 Task: Find connections with filter location Sūjāngarh with filter topic #Managementtips with filter profile language Potuguese with filter current company Hero FinCorp. with filter school Westford University College with filter industry Caterers with filter service category Video Production with filter keywords title Copywriter
Action: Mouse moved to (533, 79)
Screenshot: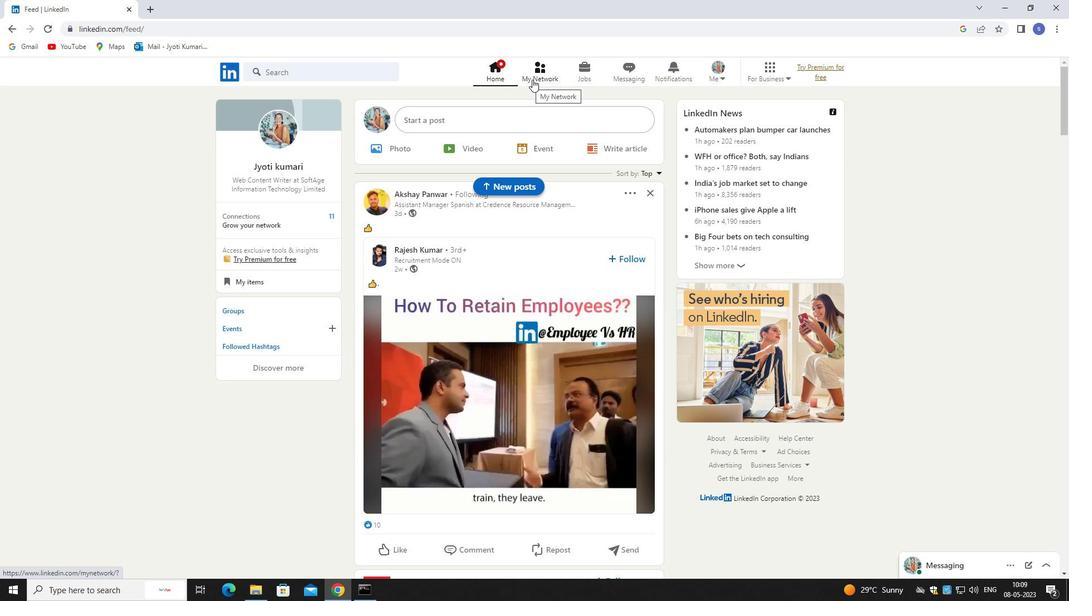 
Action: Mouse pressed left at (533, 79)
Screenshot: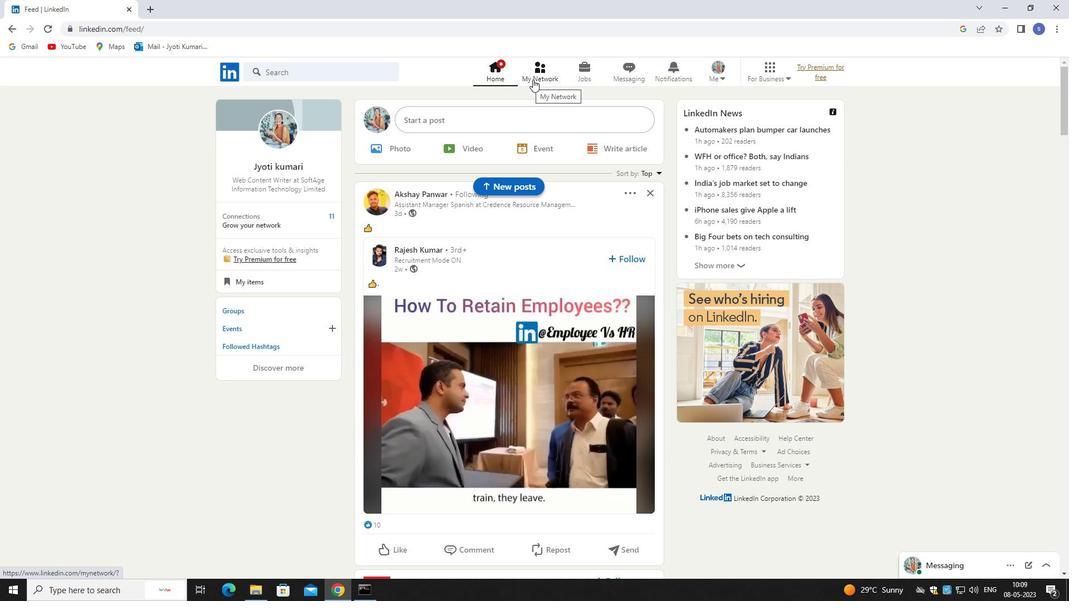 
Action: Mouse pressed left at (533, 79)
Screenshot: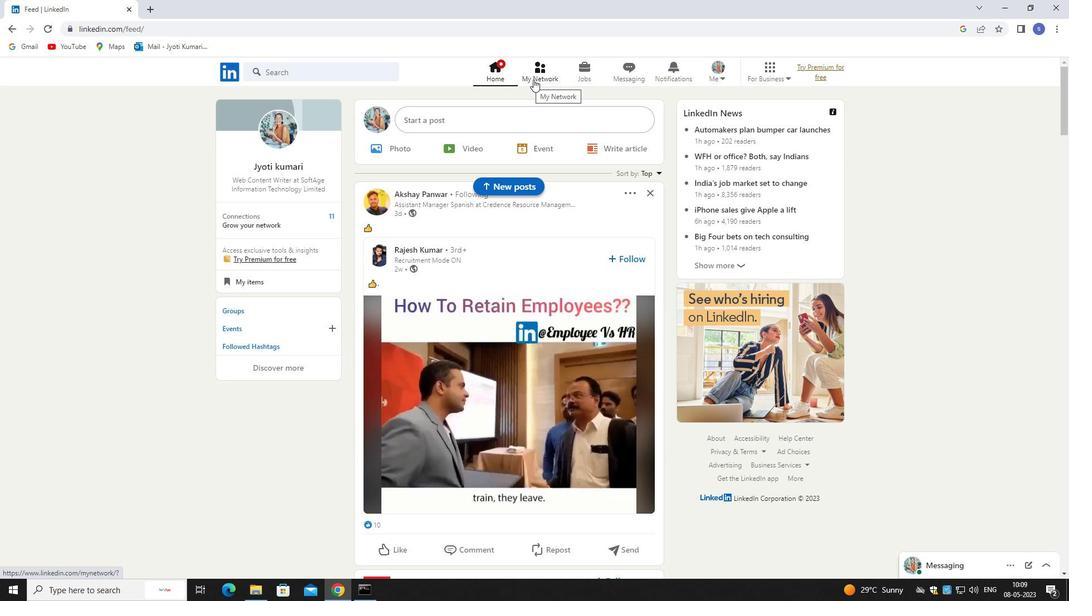 
Action: Mouse moved to (336, 139)
Screenshot: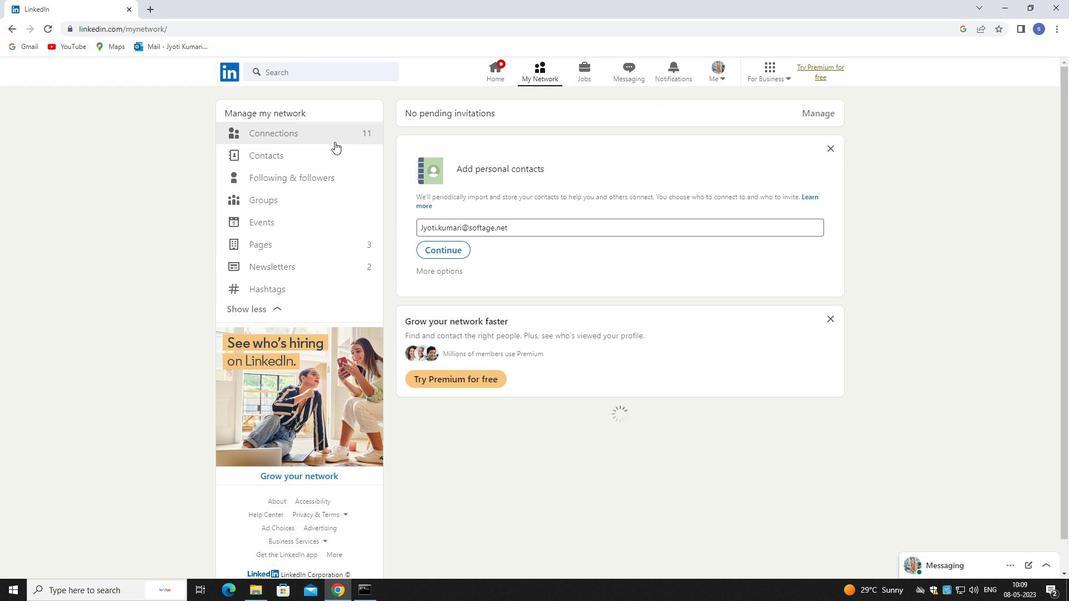 
Action: Mouse pressed left at (336, 139)
Screenshot: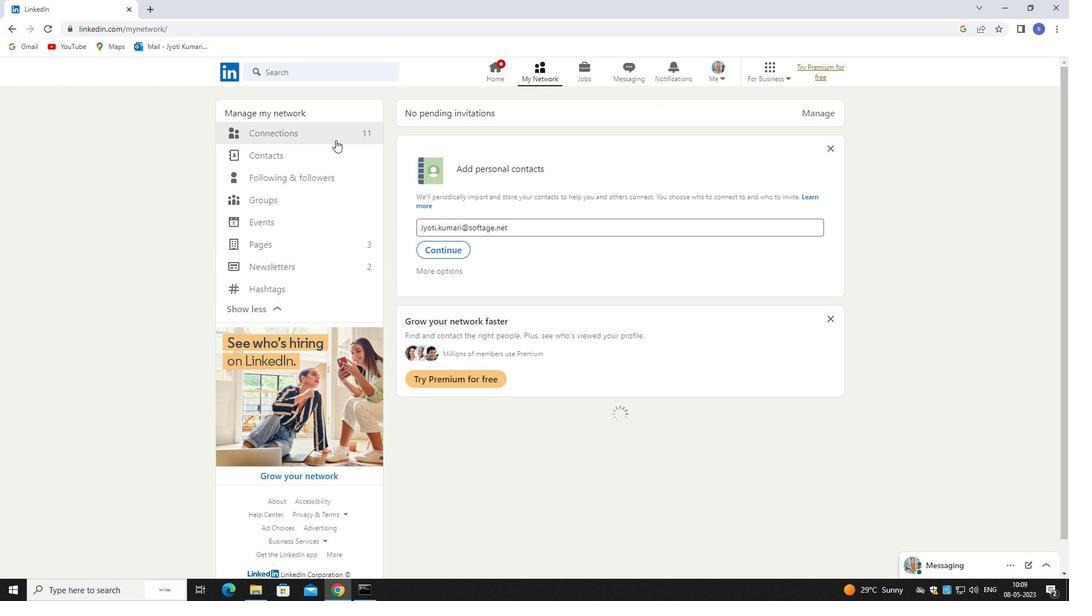 
Action: Mouse pressed left at (336, 139)
Screenshot: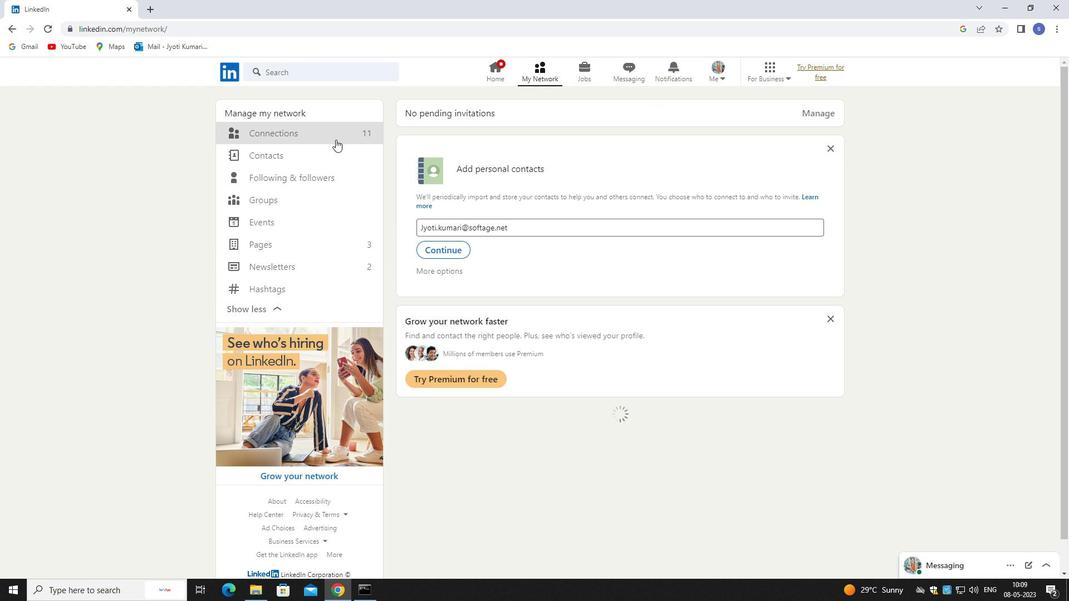 
Action: Mouse moved to (362, 128)
Screenshot: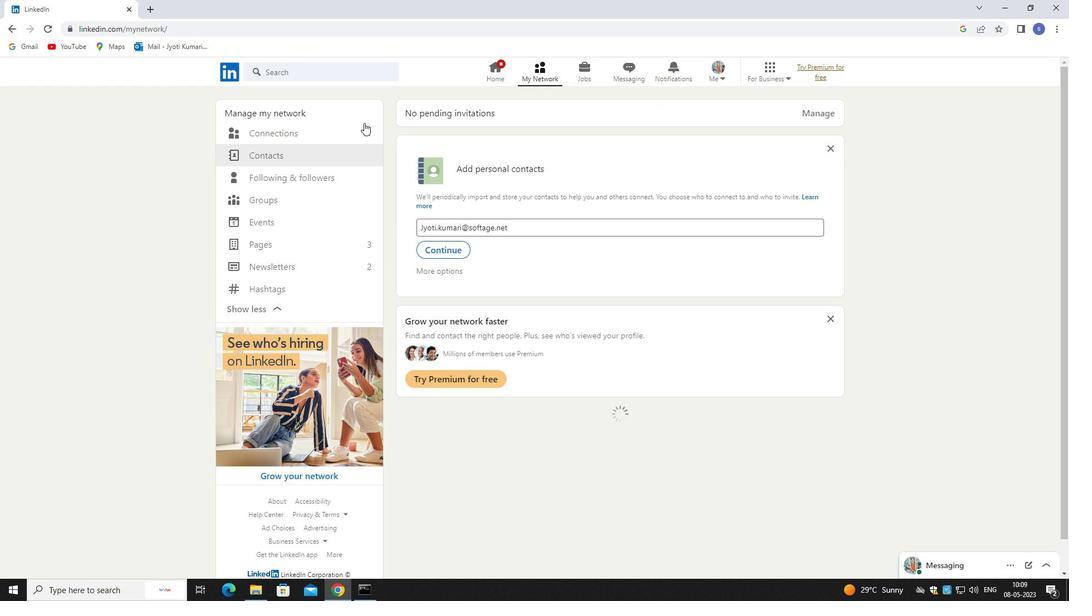 
Action: Mouse pressed left at (362, 128)
Screenshot: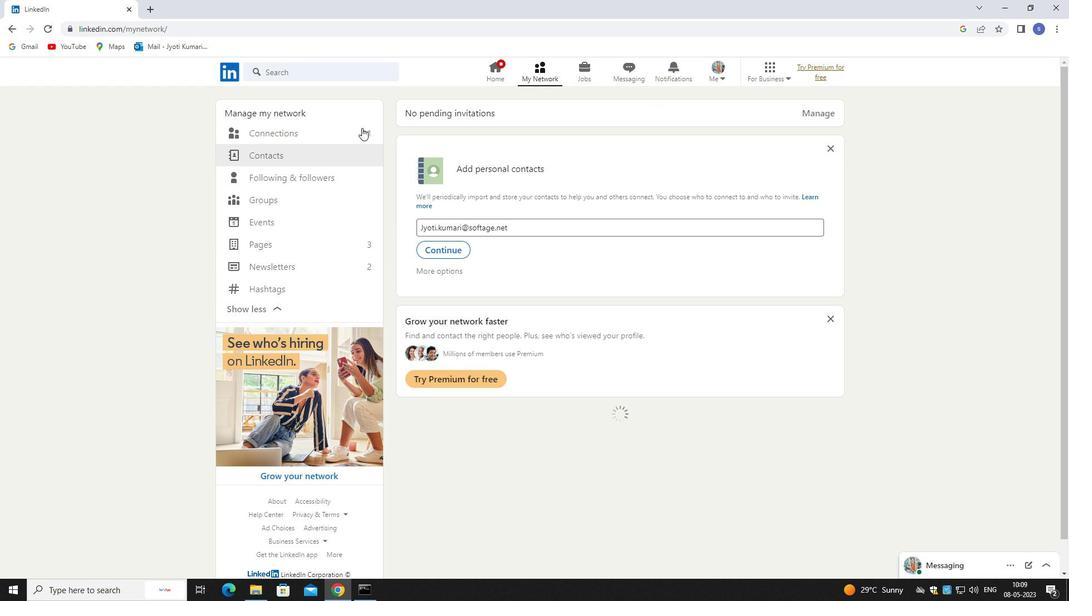 
Action: Mouse moved to (361, 128)
Screenshot: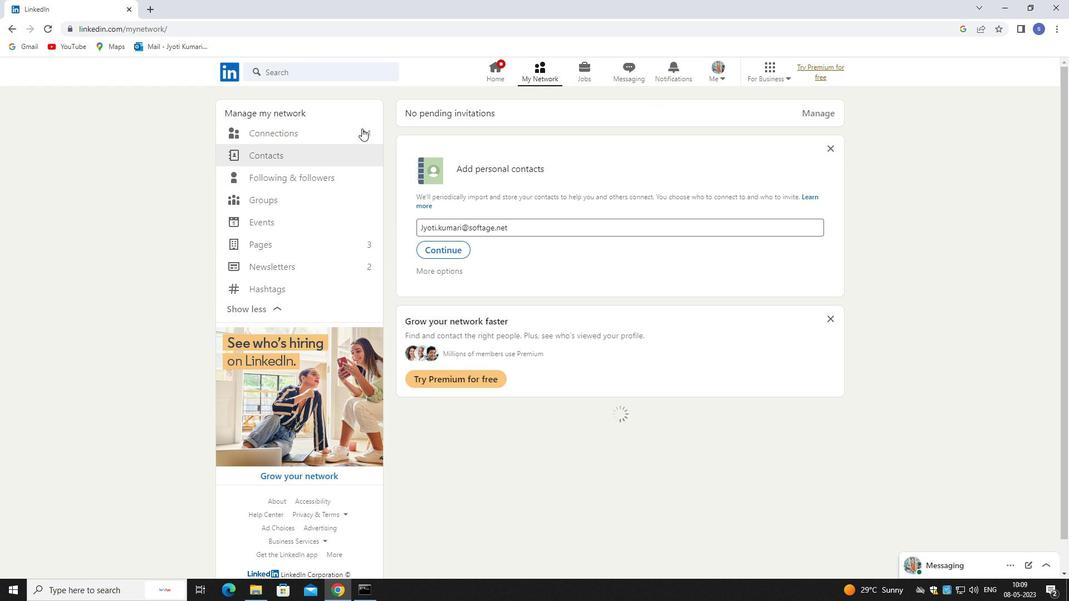 
Action: Mouse pressed left at (361, 128)
Screenshot: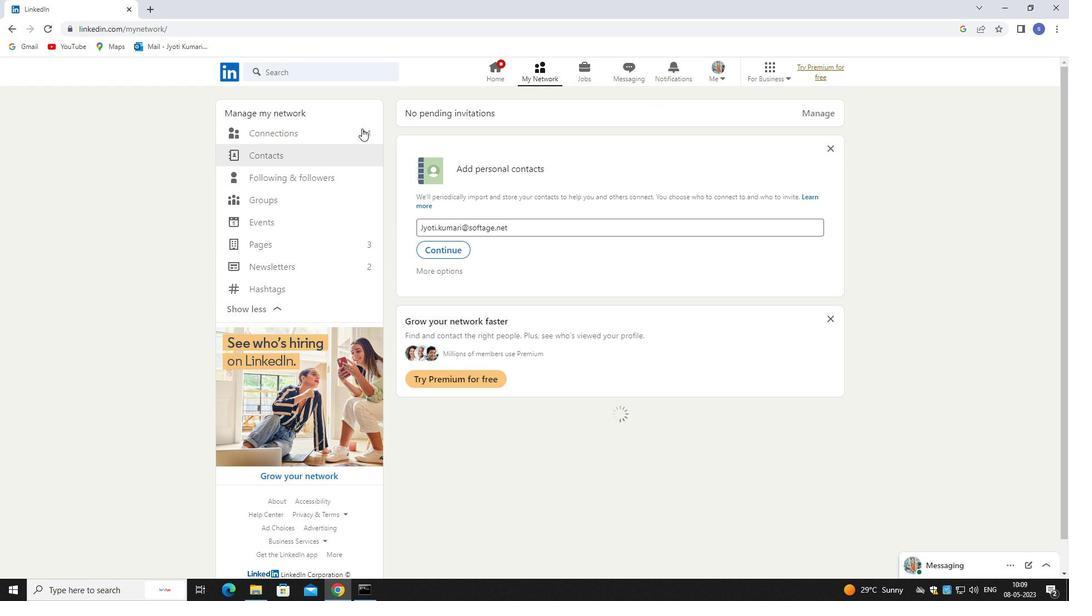 
Action: Mouse moved to (297, 130)
Screenshot: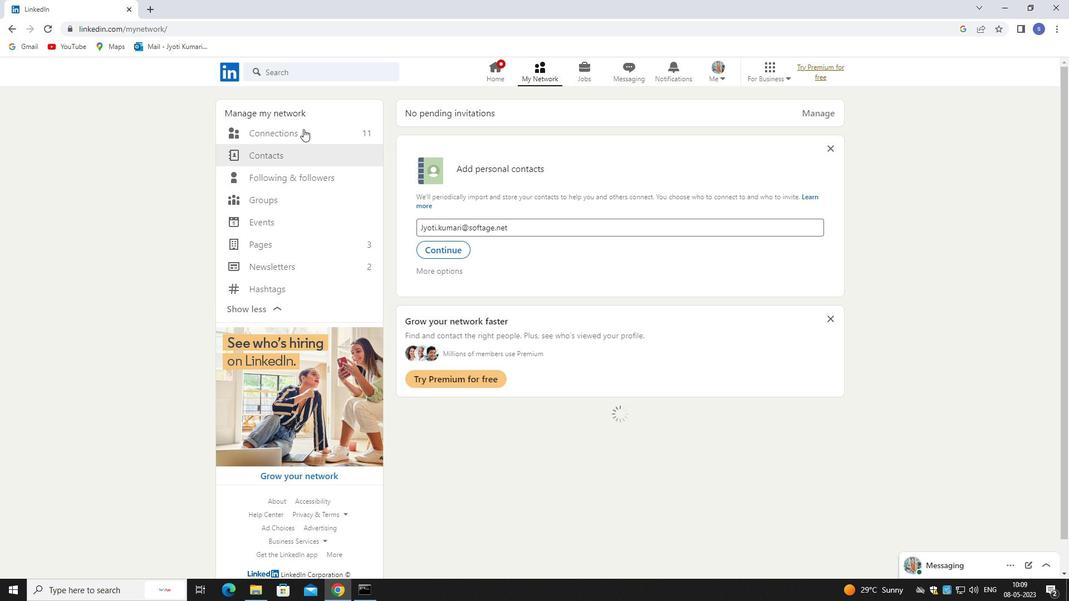 
Action: Mouse pressed left at (297, 130)
Screenshot: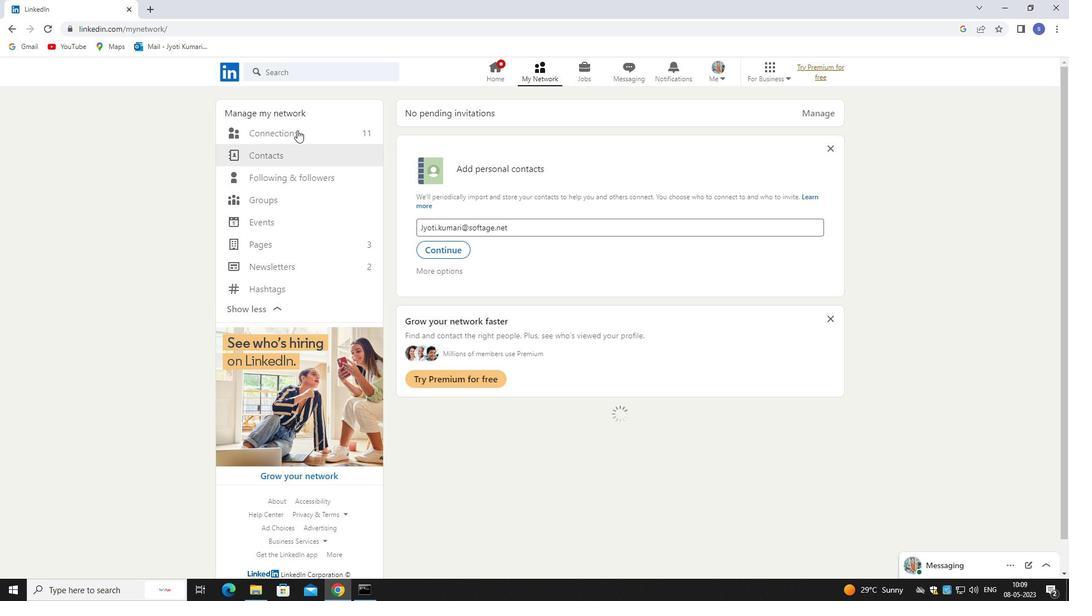 
Action: Mouse pressed left at (297, 130)
Screenshot: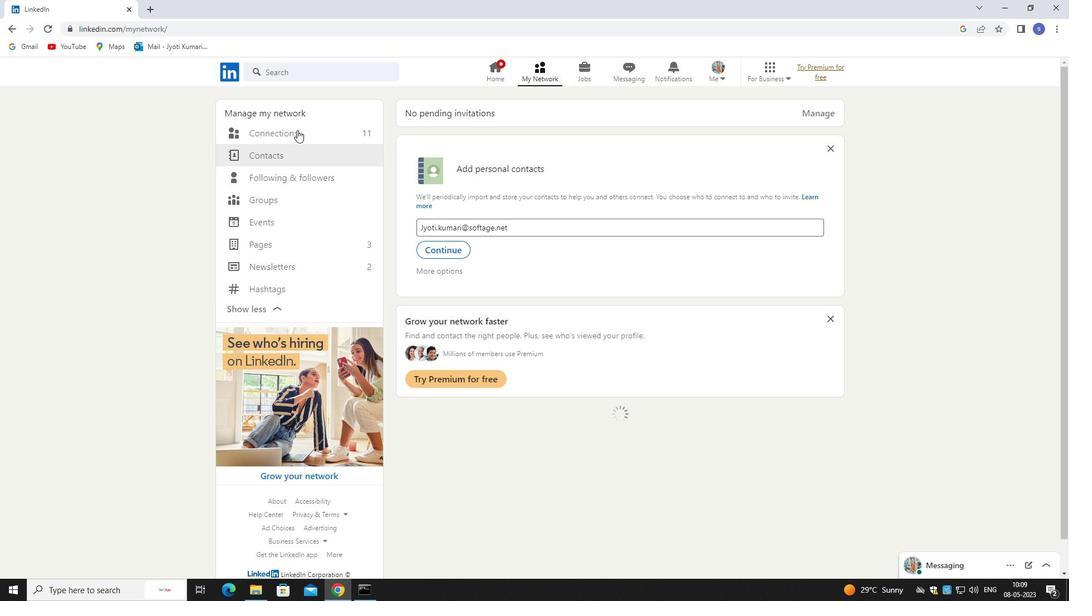 
Action: Mouse moved to (640, 137)
Screenshot: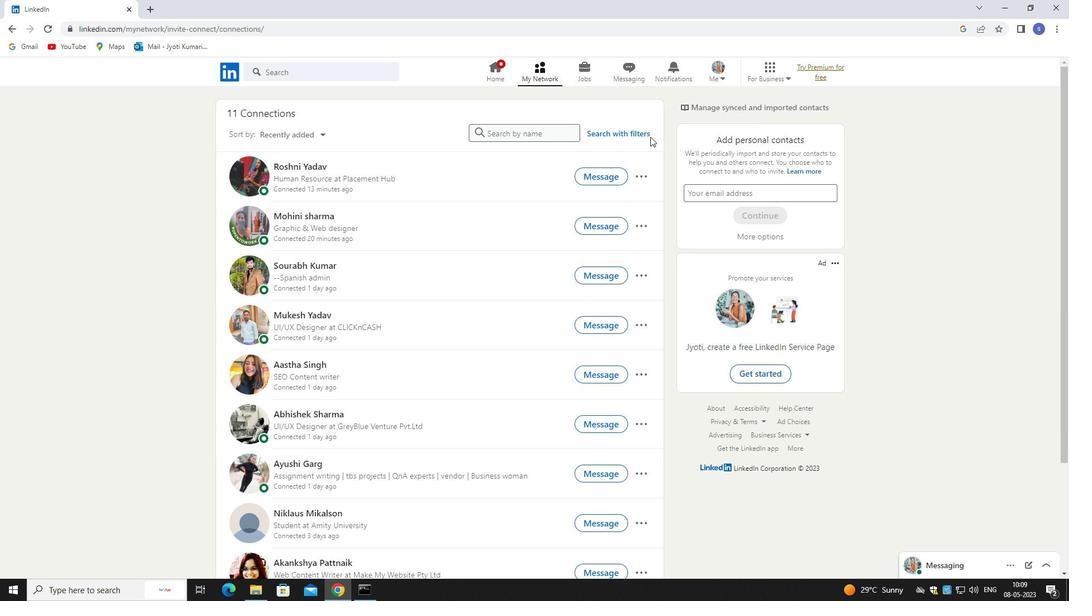 
Action: Mouse pressed left at (640, 137)
Screenshot: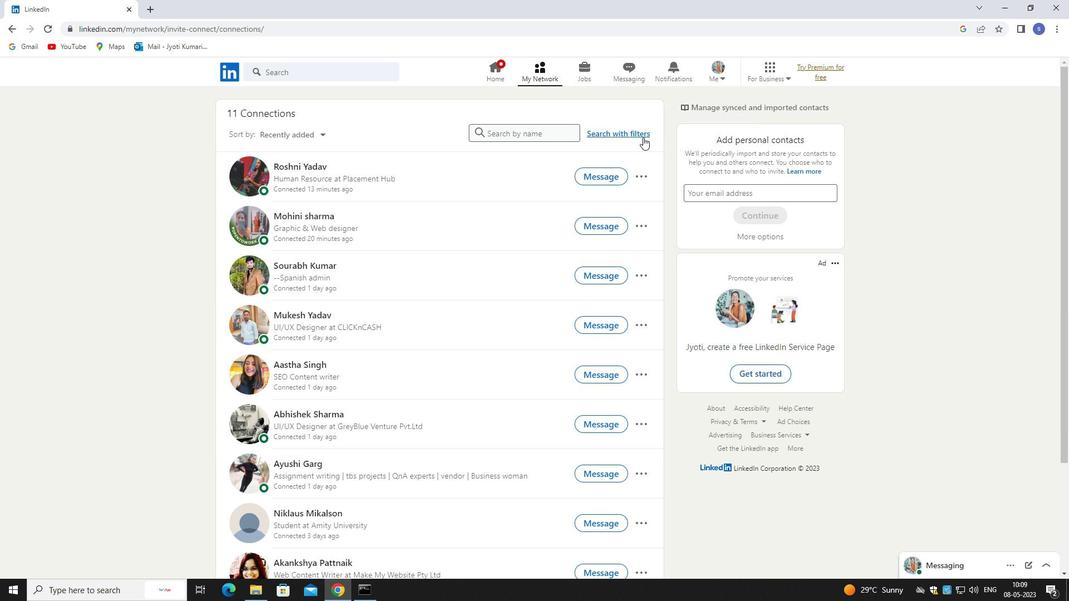 
Action: Mouse moved to (578, 106)
Screenshot: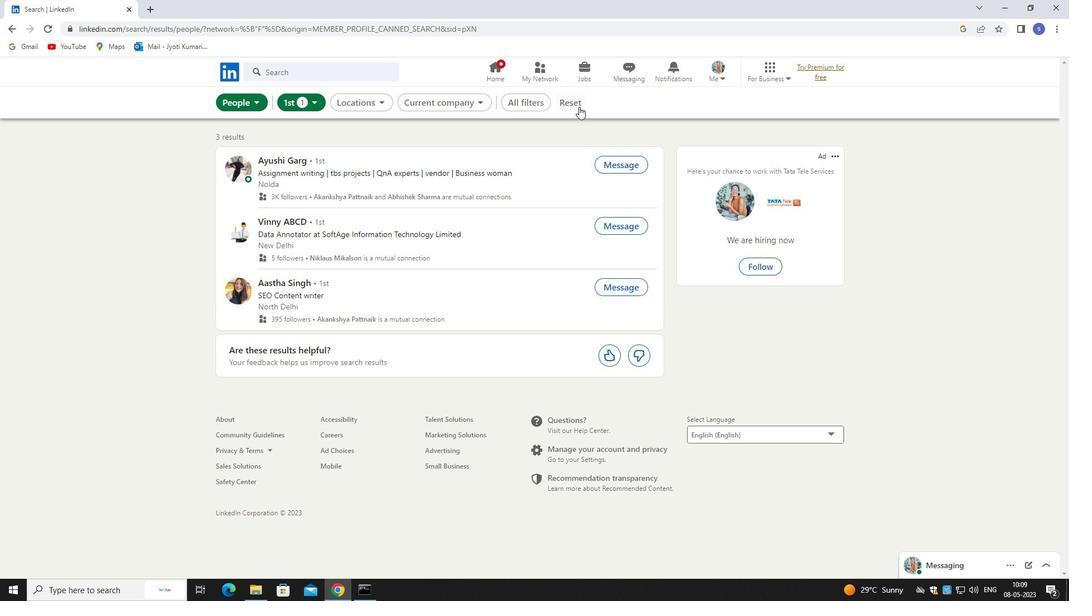 
Action: Mouse pressed left at (578, 106)
Screenshot: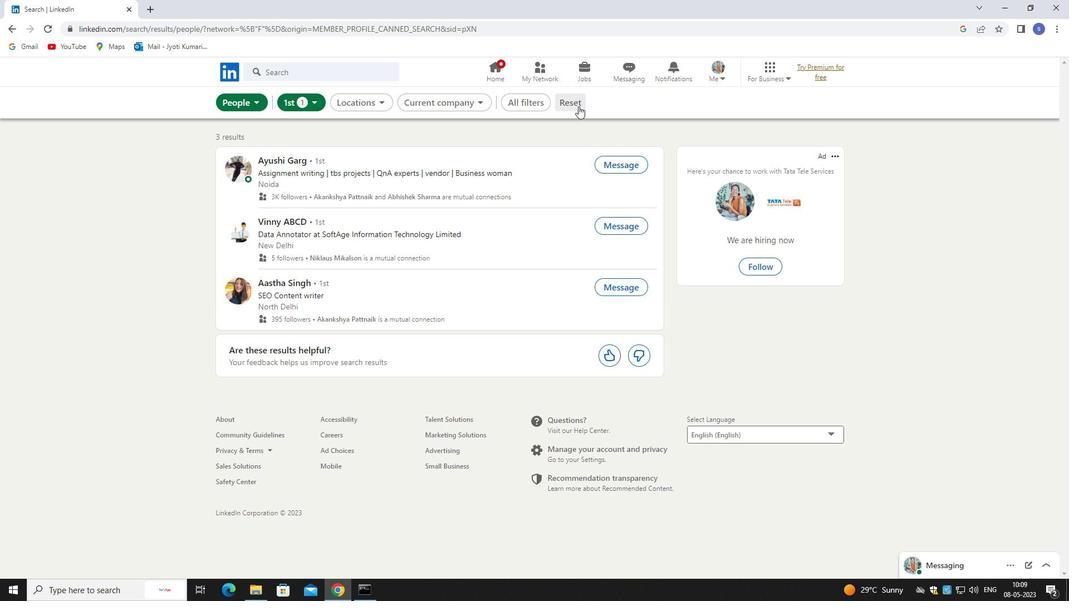 
Action: Mouse moved to (572, 103)
Screenshot: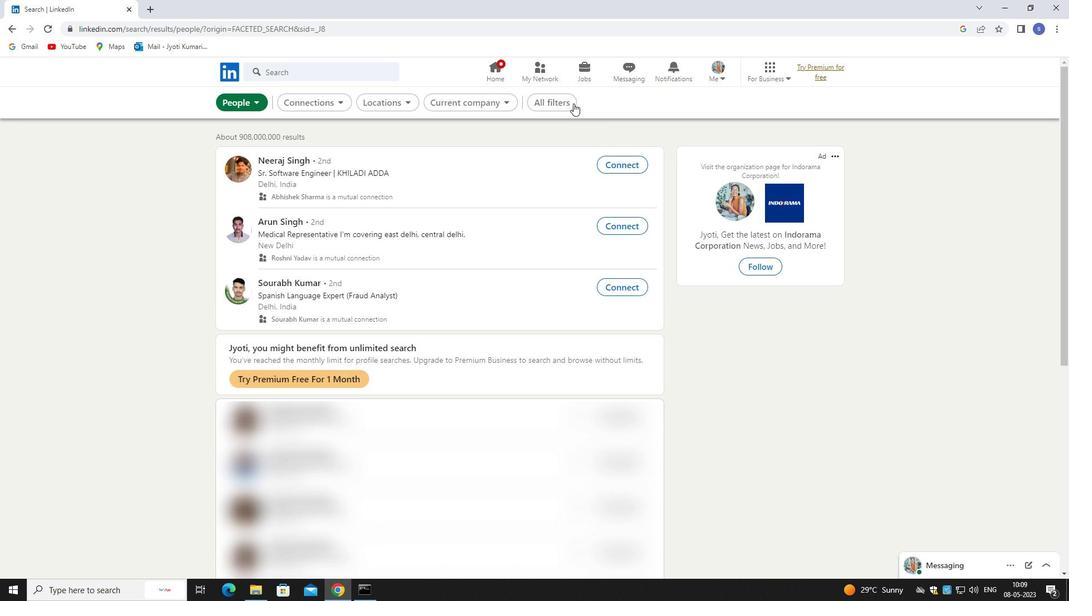 
Action: Mouse pressed left at (572, 103)
Screenshot: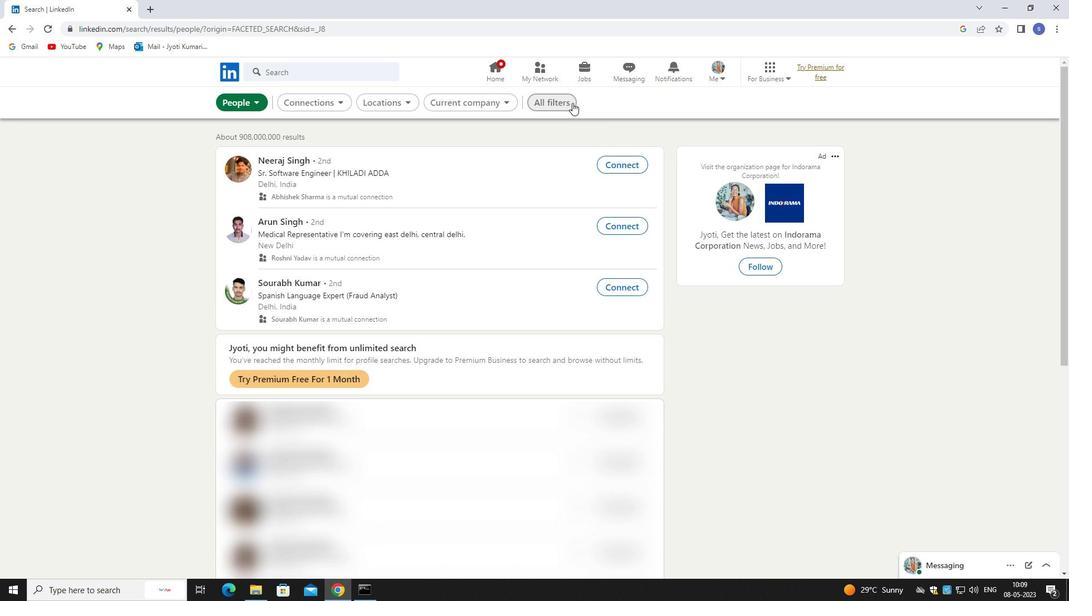 
Action: Mouse moved to (941, 436)
Screenshot: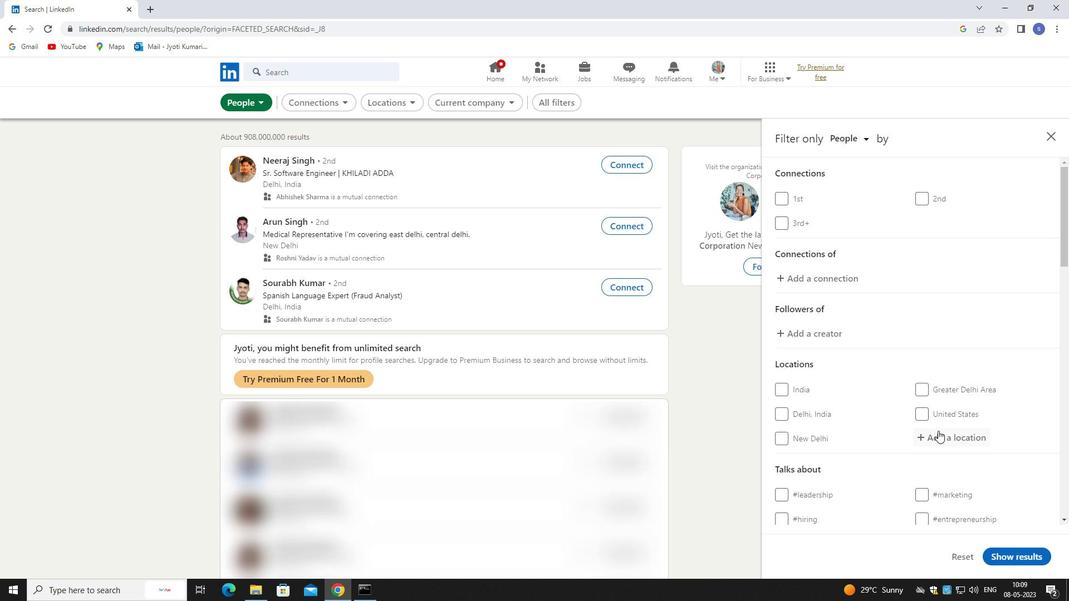 
Action: Mouse pressed left at (941, 436)
Screenshot: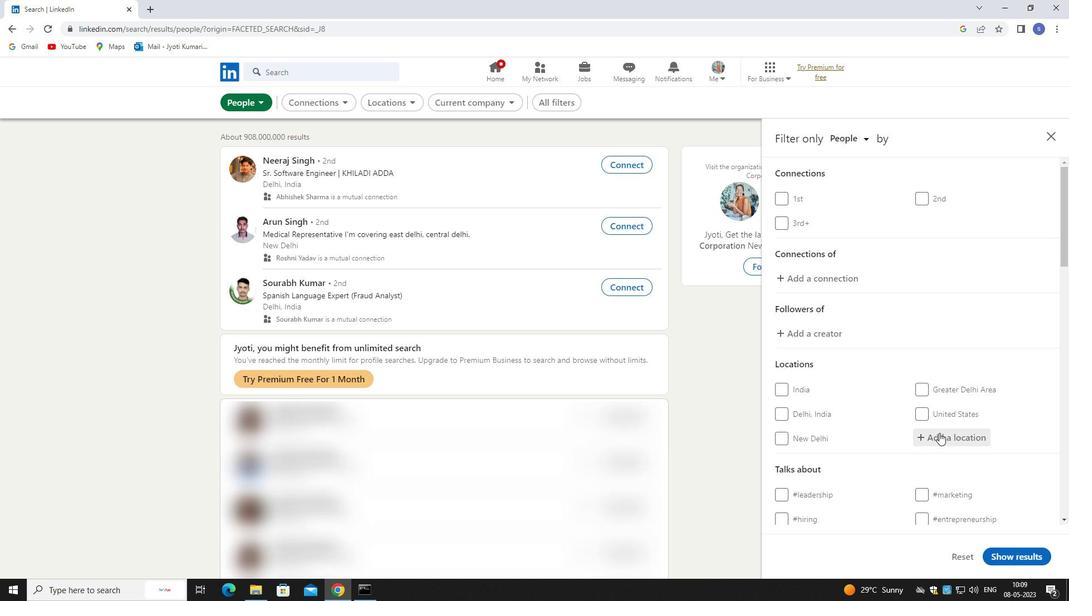 
Action: Mouse moved to (942, 436)
Screenshot: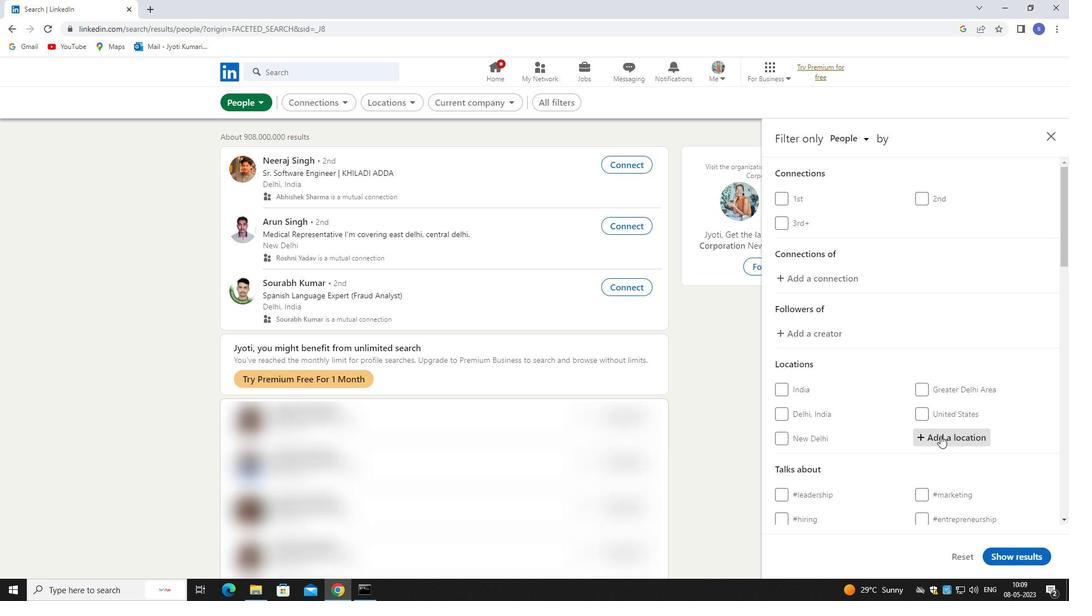 
Action: Key pressed sujangarh
Screenshot: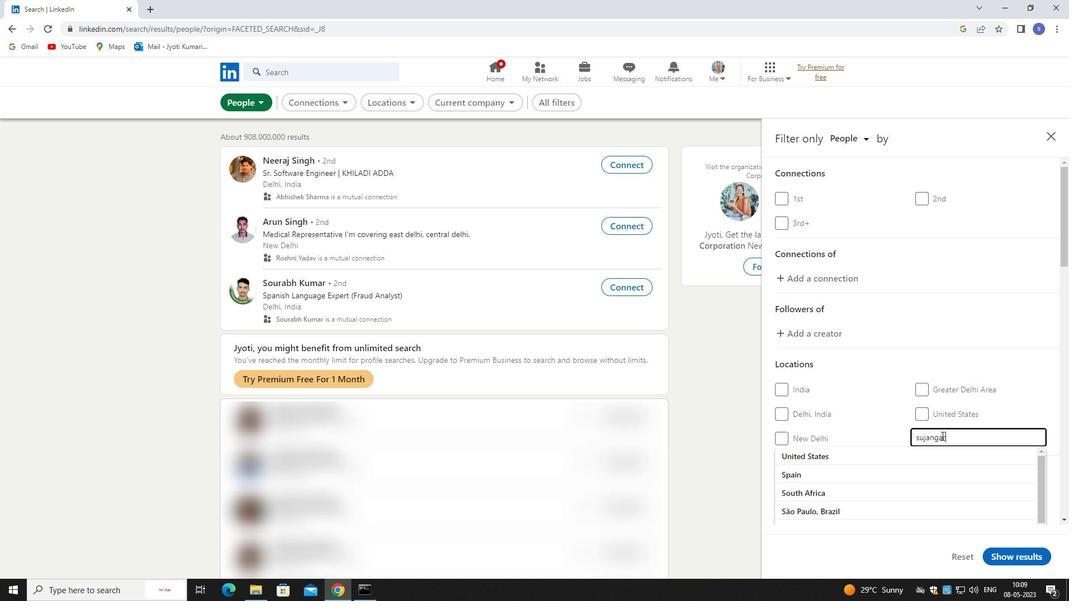 
Action: Mouse moved to (966, 450)
Screenshot: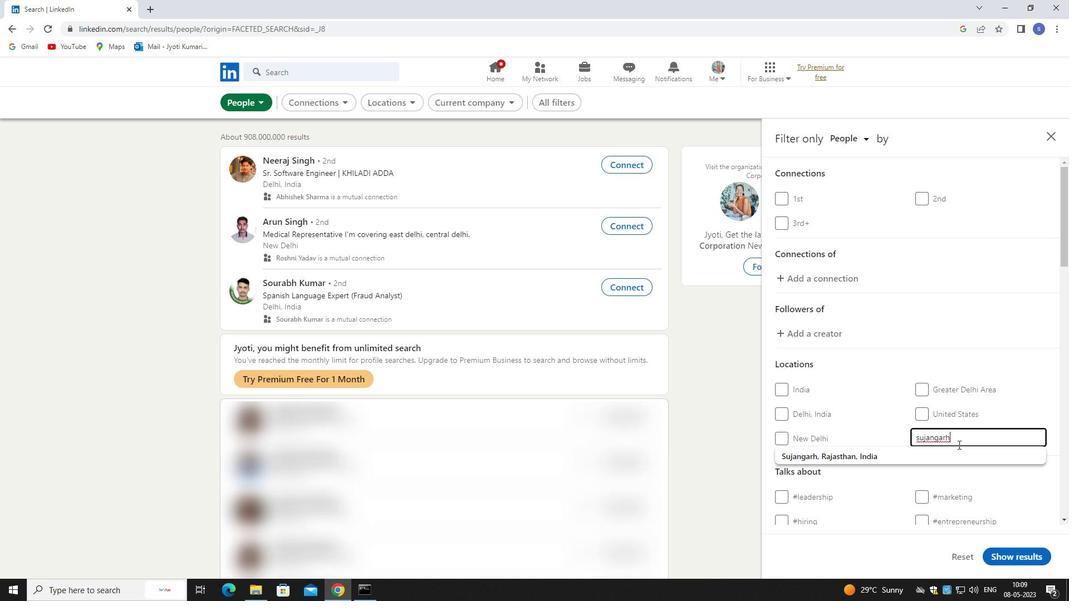 
Action: Mouse pressed left at (966, 450)
Screenshot: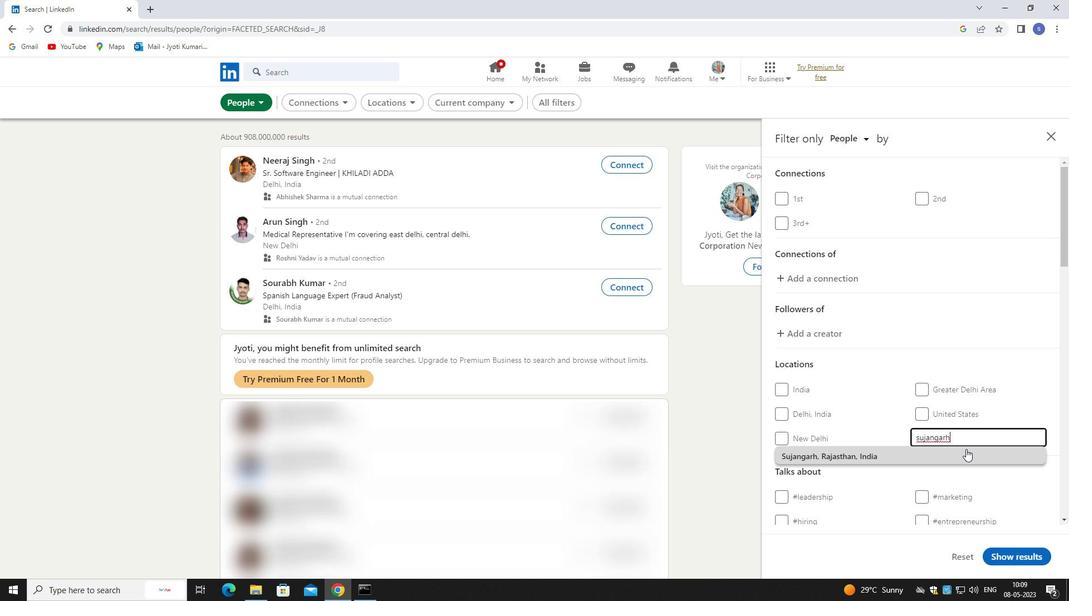 
Action: Mouse moved to (966, 451)
Screenshot: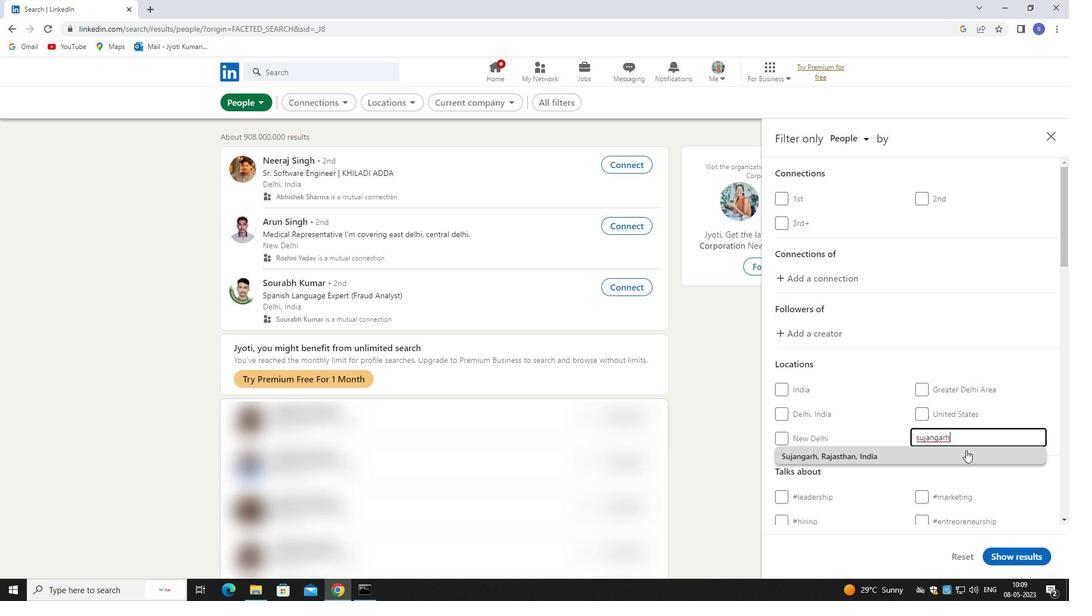 
Action: Mouse scrolled (966, 450) with delta (0, 0)
Screenshot: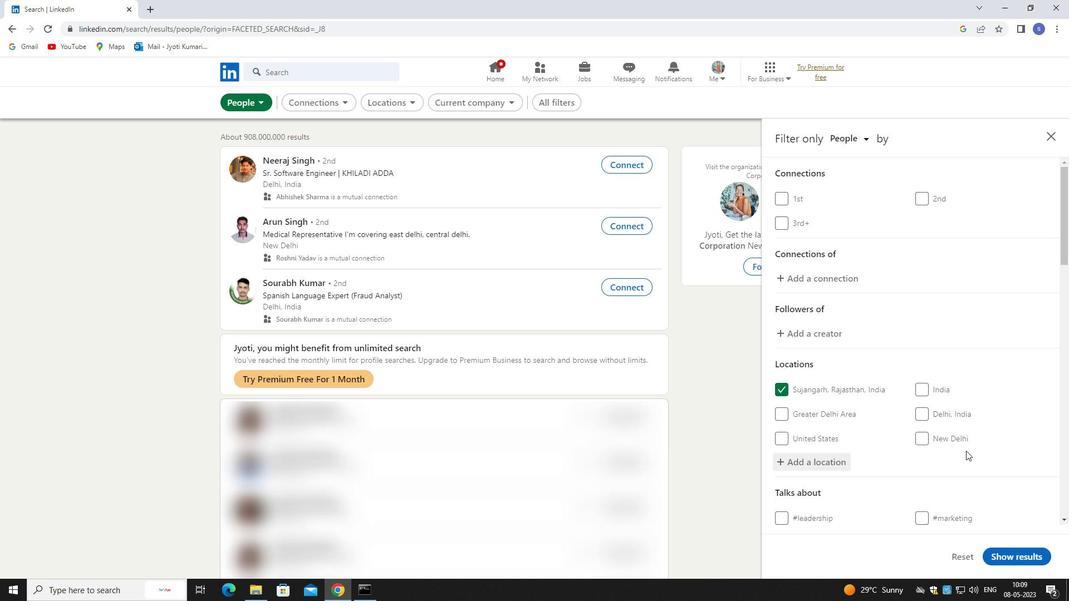 
Action: Mouse scrolled (966, 450) with delta (0, 0)
Screenshot: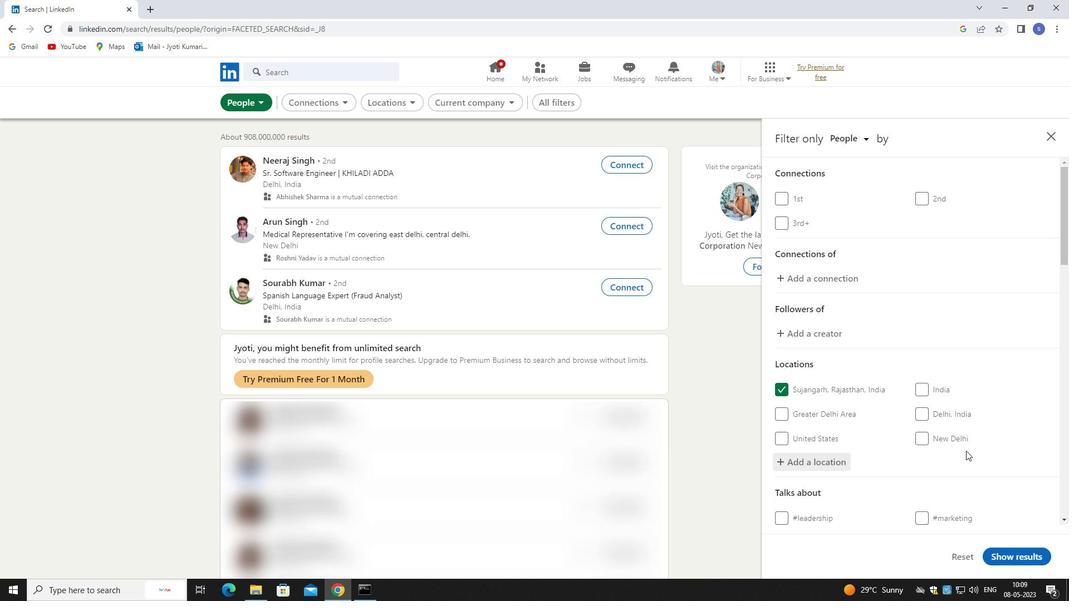 
Action: Mouse moved to (966, 451)
Screenshot: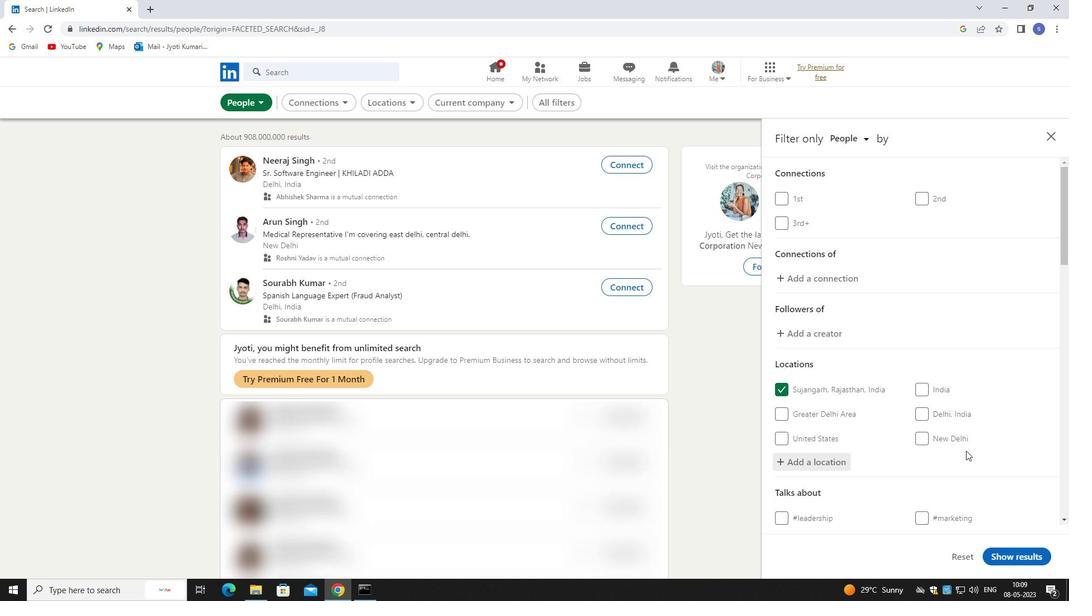 
Action: Mouse scrolled (966, 450) with delta (0, 0)
Screenshot: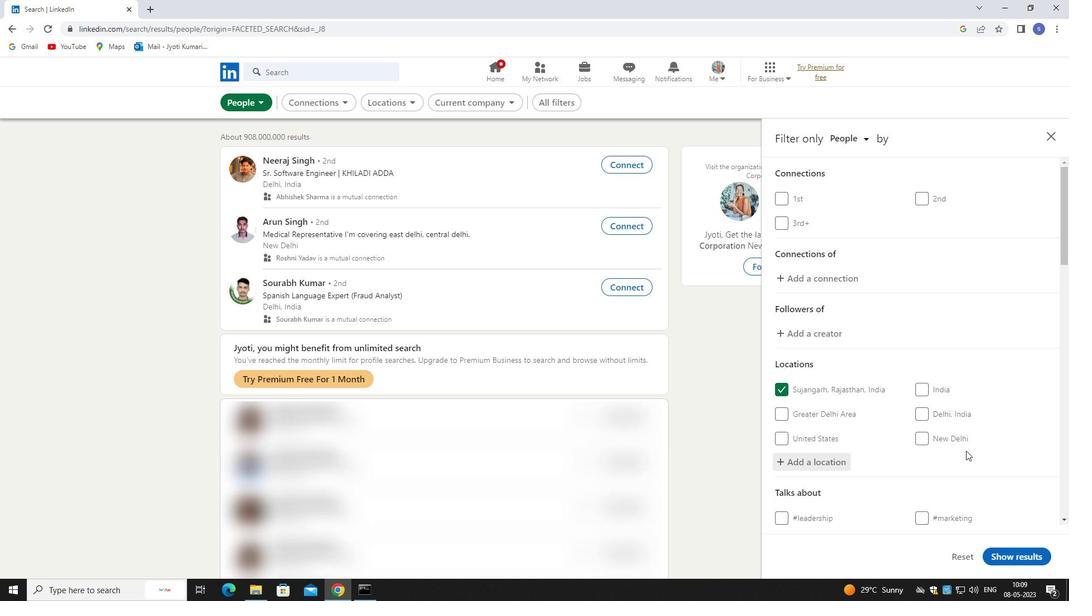 
Action: Mouse moved to (956, 399)
Screenshot: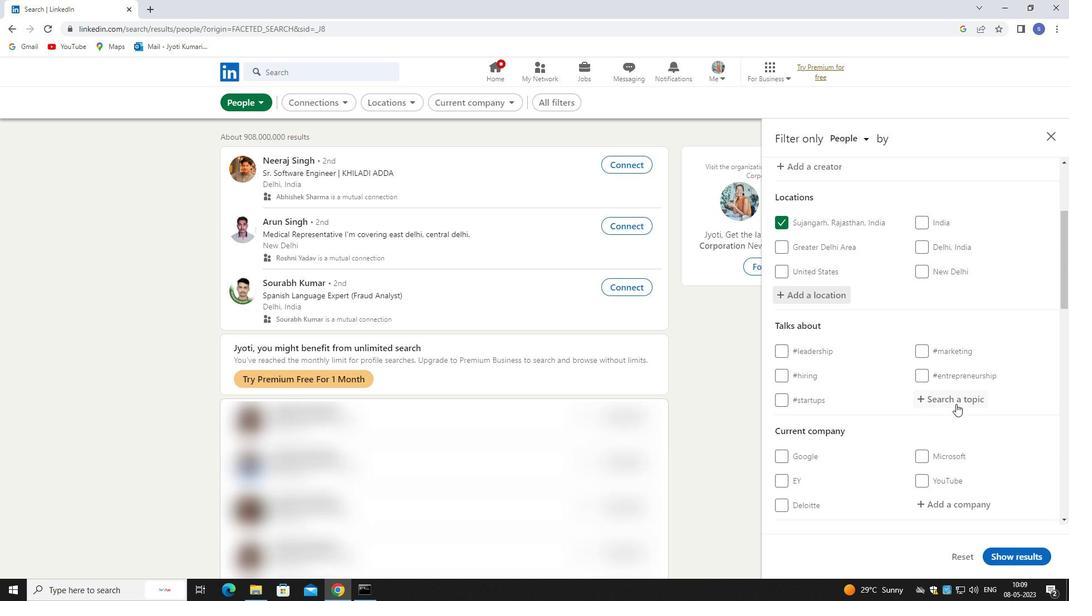 
Action: Mouse pressed left at (956, 399)
Screenshot: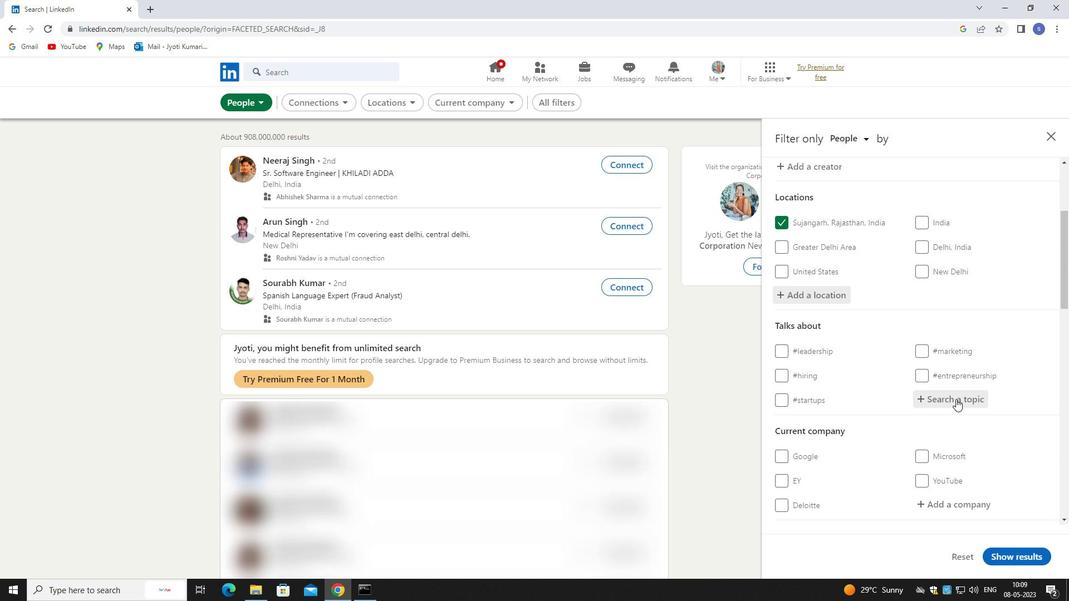 
Action: Mouse moved to (956, 399)
Screenshot: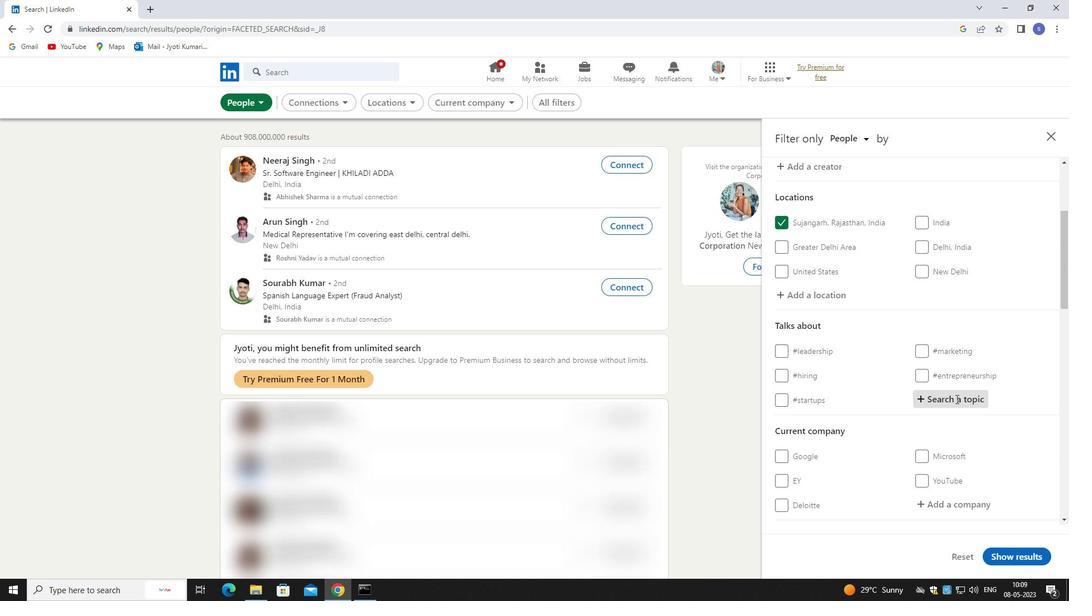 
Action: Key pressed manage
Screenshot: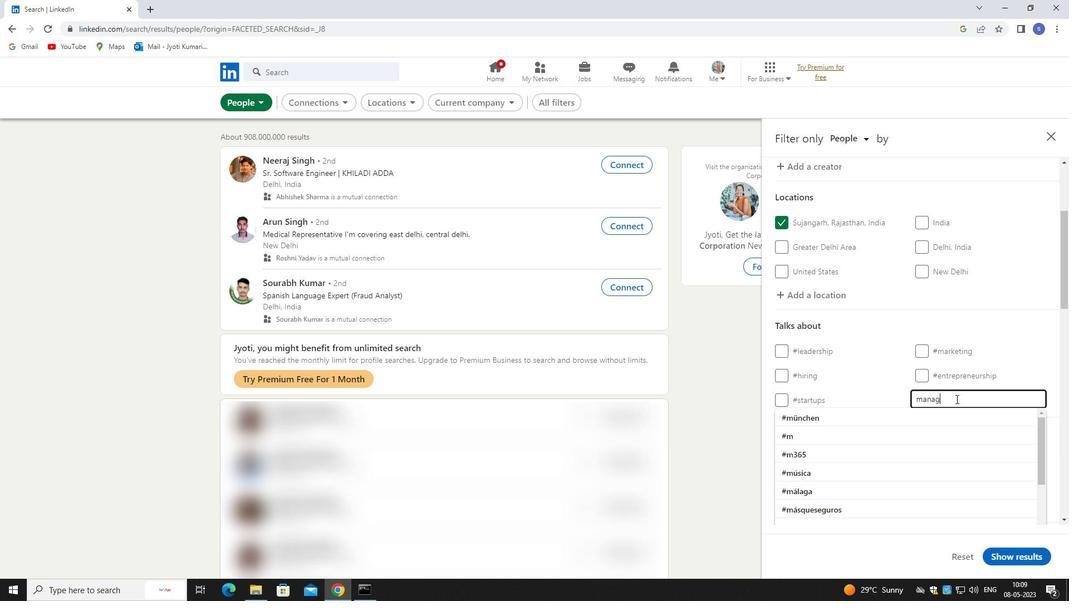 
Action: Mouse moved to (954, 416)
Screenshot: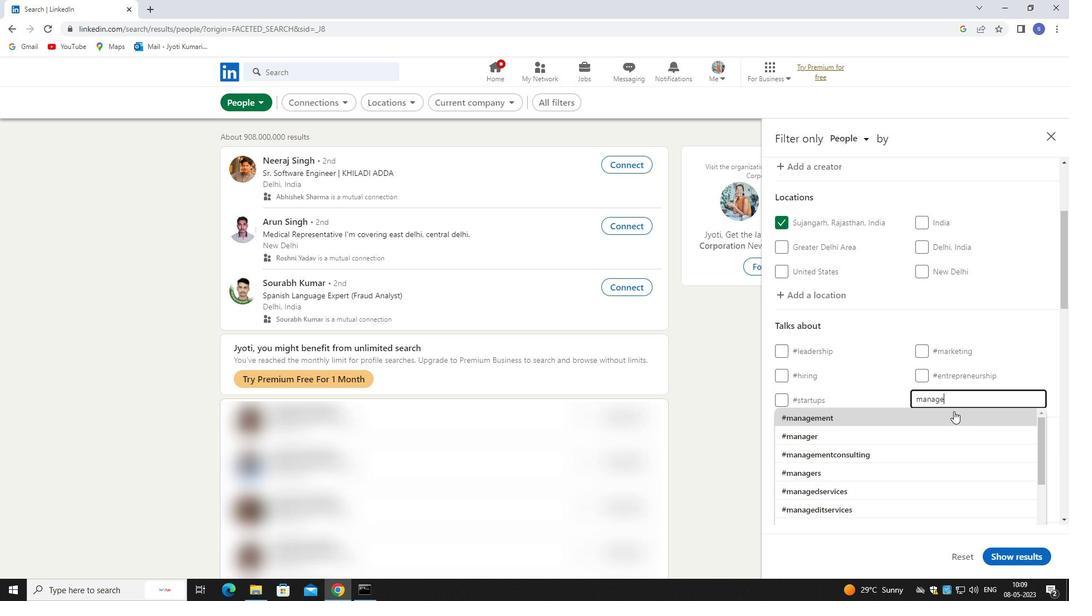 
Action: Mouse pressed left at (954, 416)
Screenshot: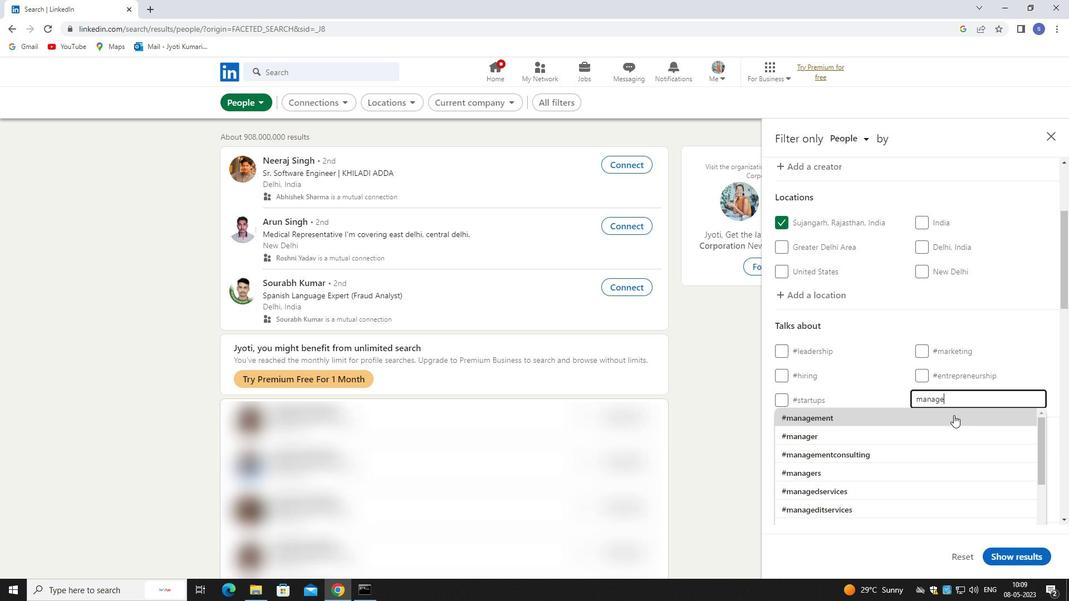 
Action: Mouse scrolled (954, 415) with delta (0, 0)
Screenshot: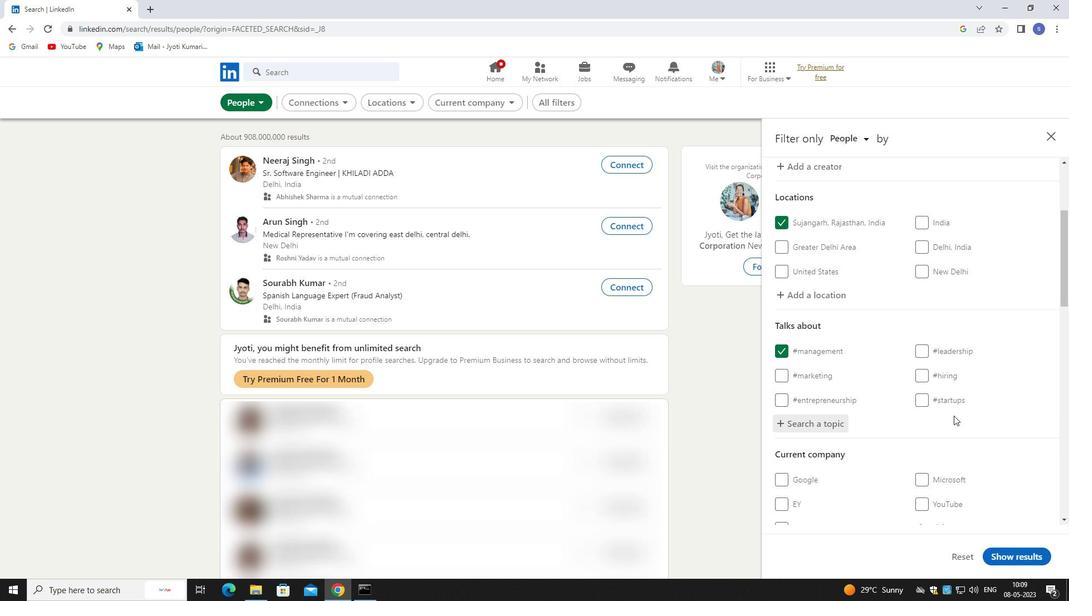 
Action: Mouse scrolled (954, 415) with delta (0, 0)
Screenshot: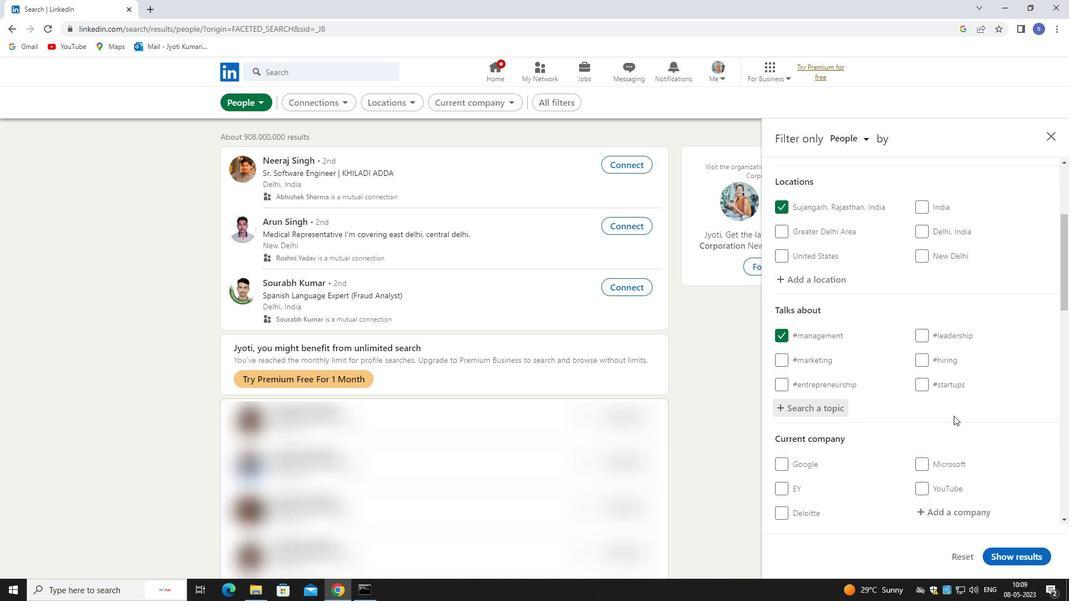 
Action: Mouse scrolled (954, 415) with delta (0, 0)
Screenshot: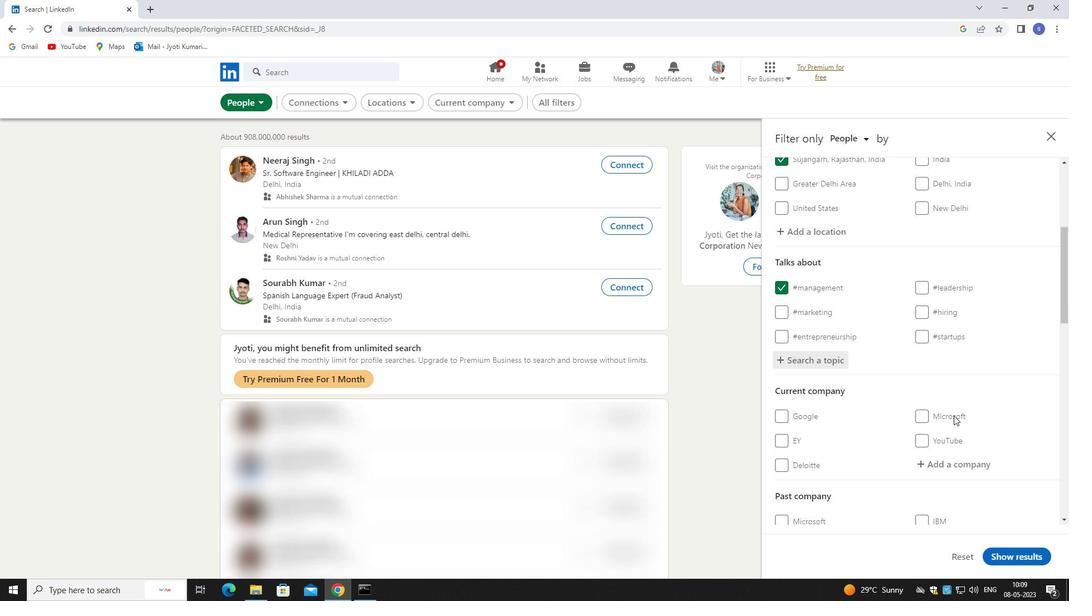 
Action: Mouse moved to (960, 364)
Screenshot: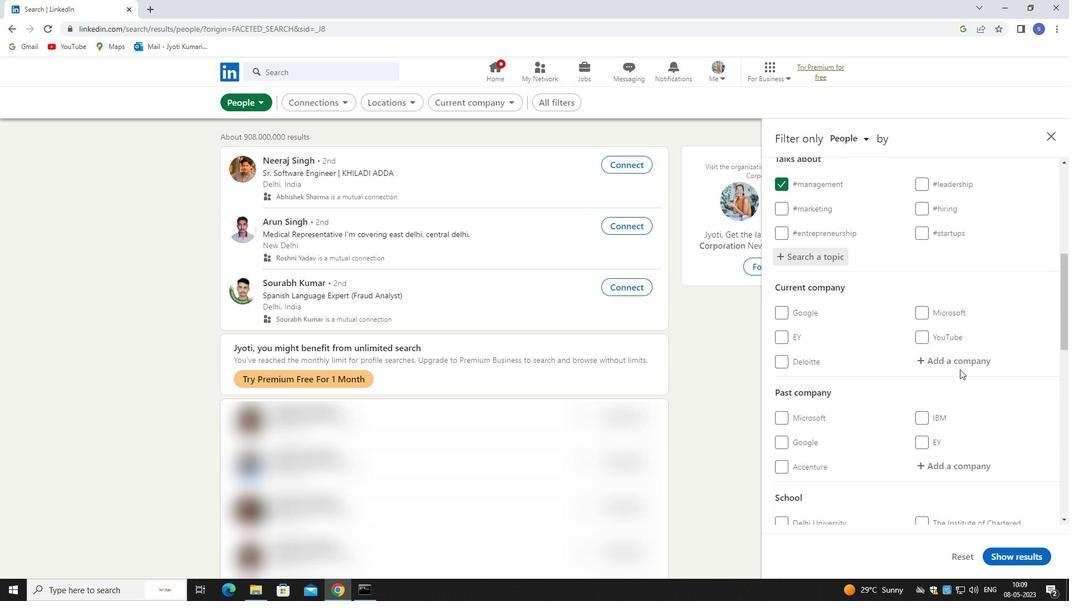 
Action: Mouse pressed left at (960, 364)
Screenshot: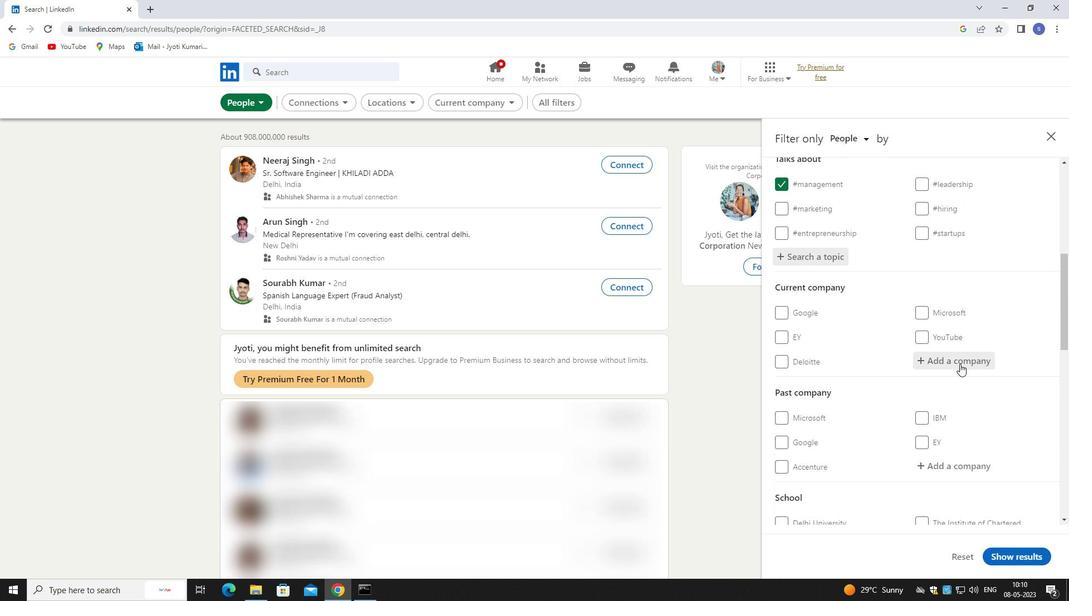 
Action: Mouse moved to (960, 363)
Screenshot: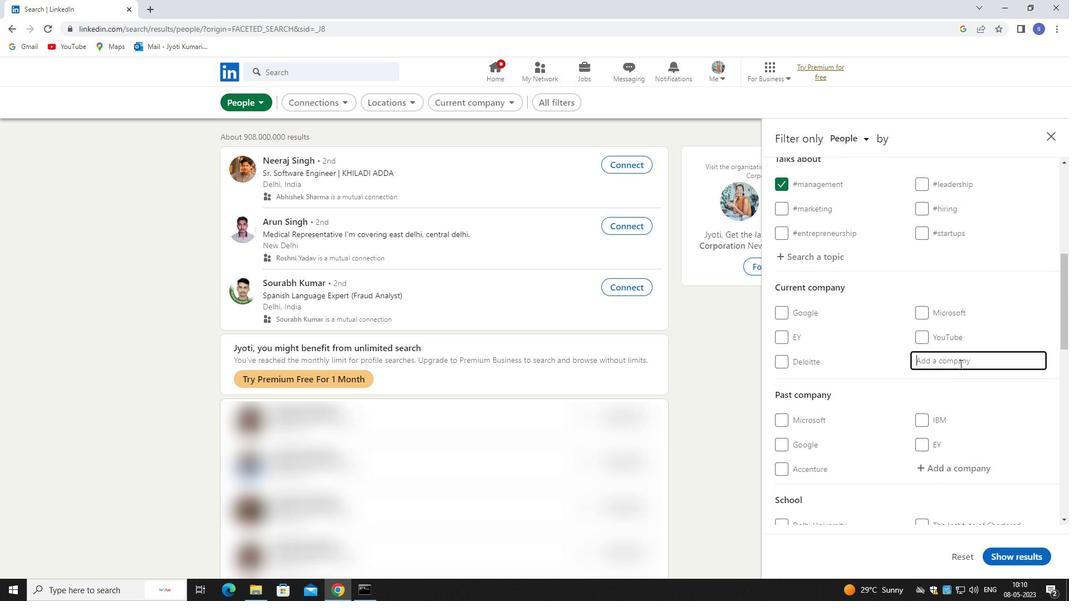 
Action: Key pressed hero<Key.space>
Screenshot: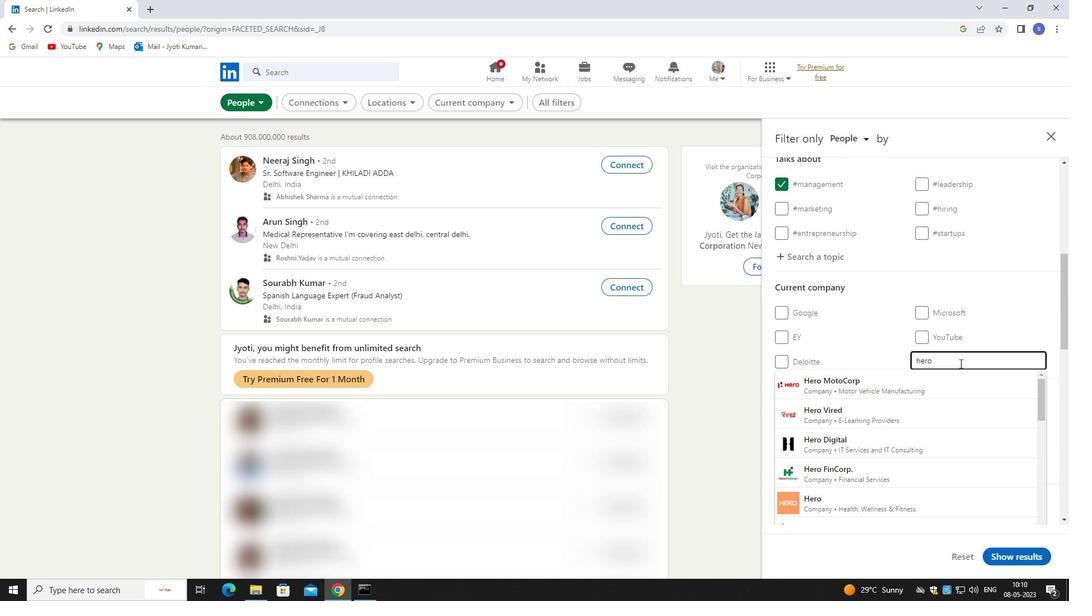 
Action: Mouse moved to (946, 469)
Screenshot: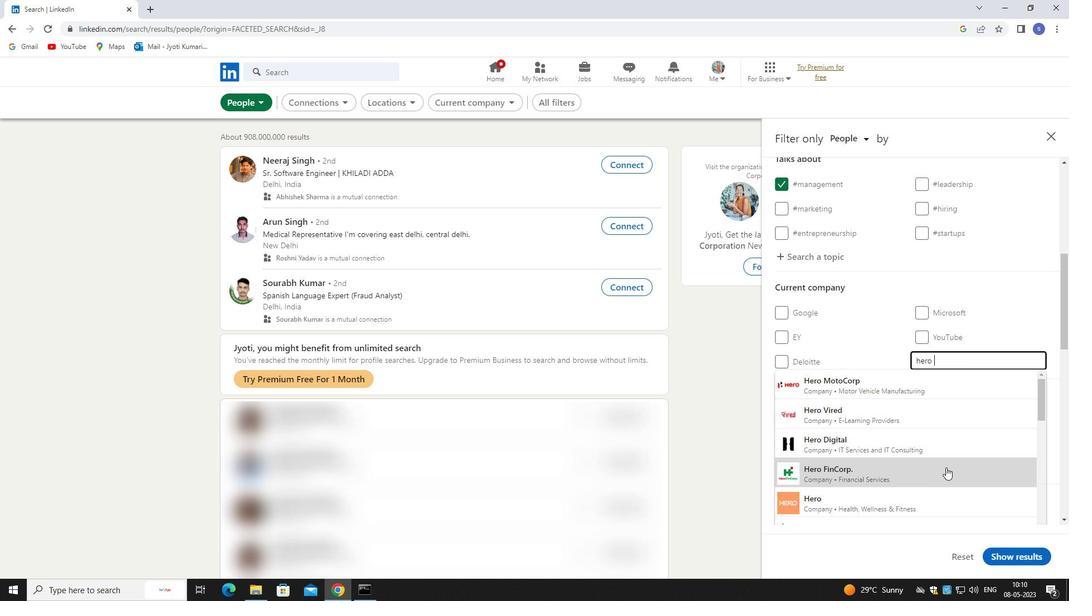 
Action: Mouse pressed left at (946, 469)
Screenshot: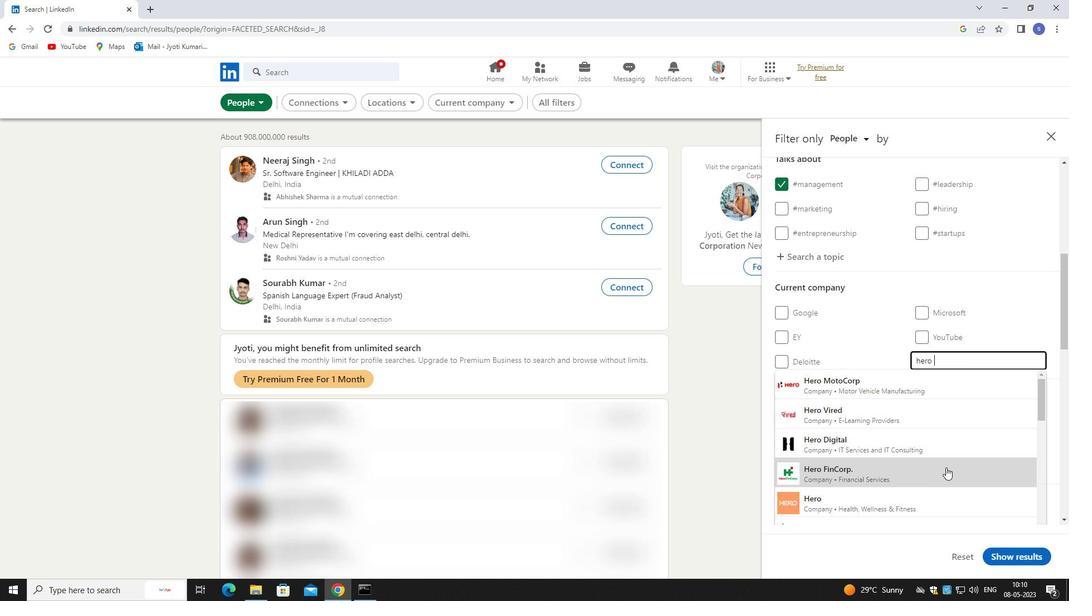 
Action: Mouse moved to (945, 466)
Screenshot: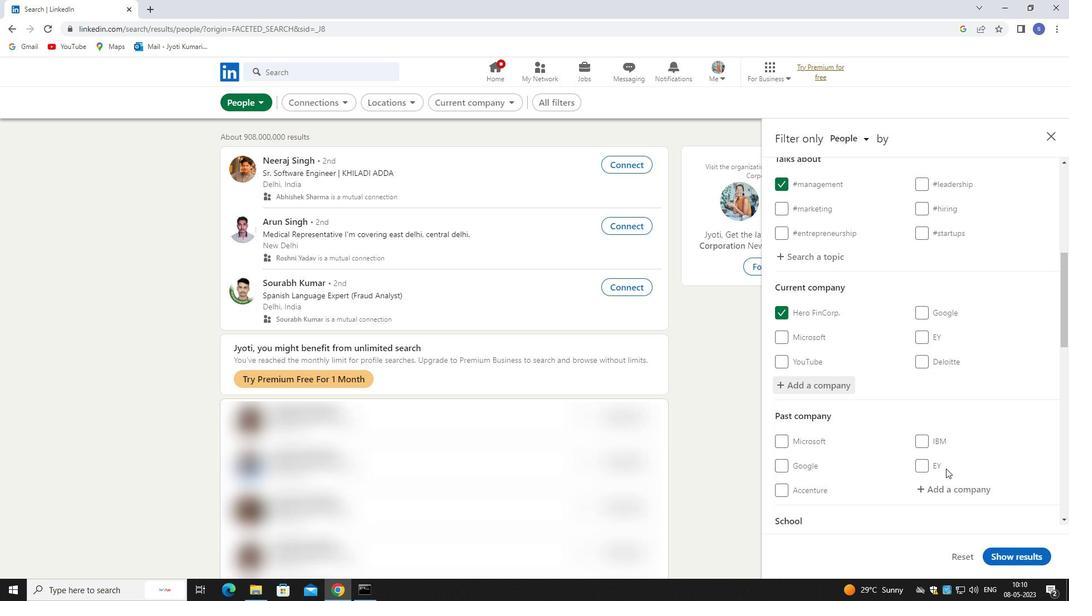 
Action: Mouse scrolled (945, 466) with delta (0, 0)
Screenshot: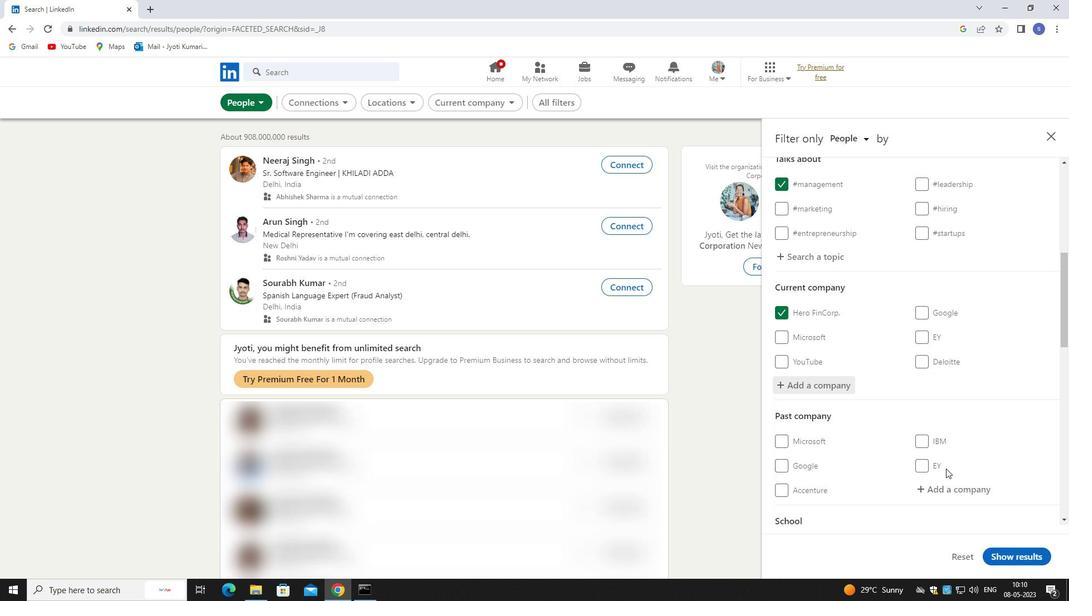 
Action: Mouse scrolled (945, 466) with delta (0, 0)
Screenshot: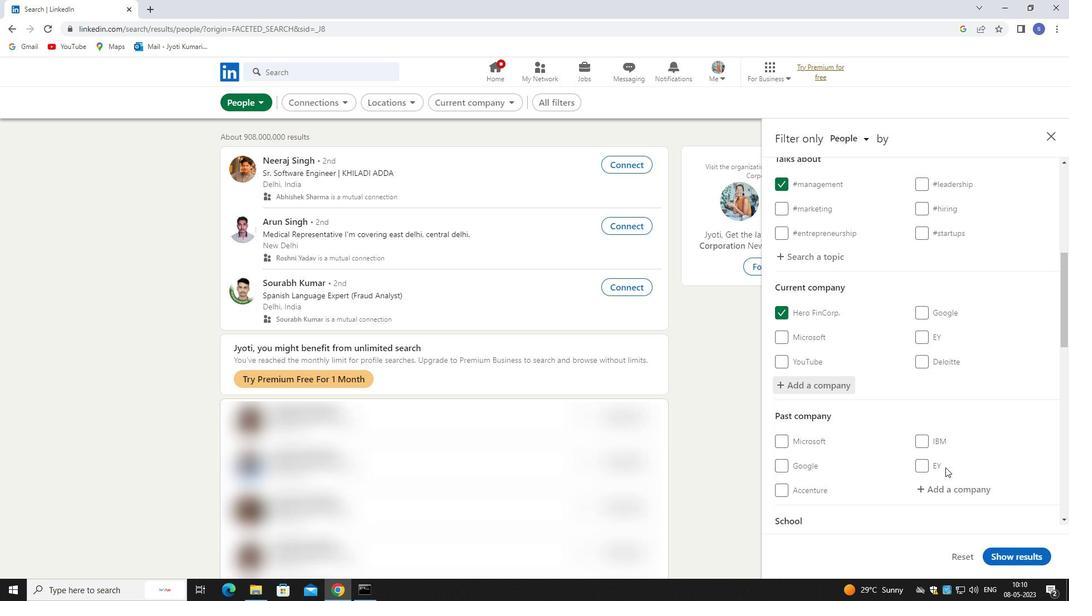 
Action: Mouse scrolled (945, 466) with delta (0, 0)
Screenshot: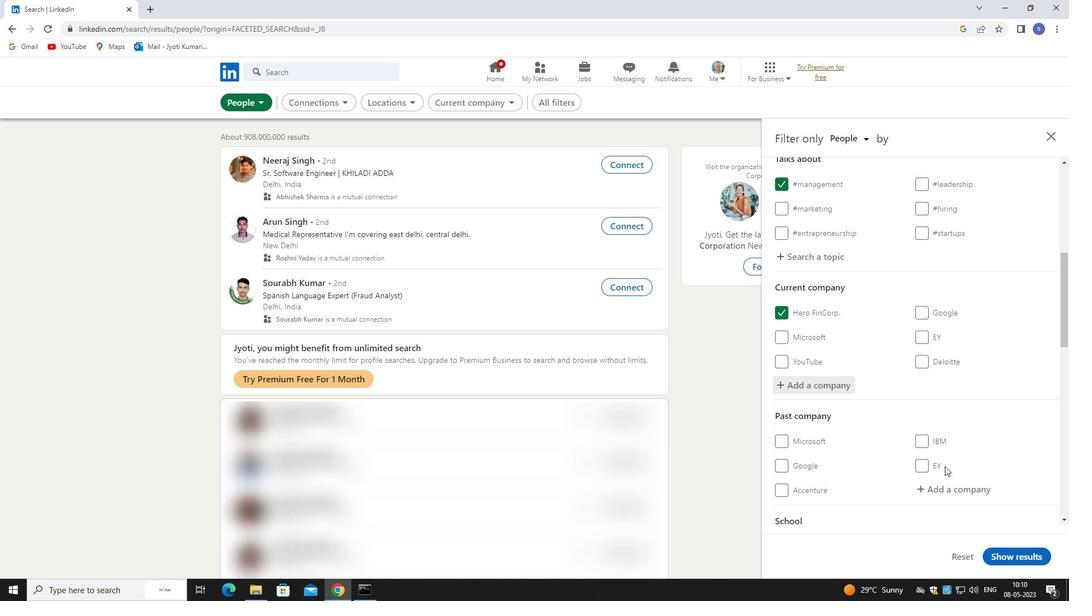 
Action: Mouse moved to (954, 448)
Screenshot: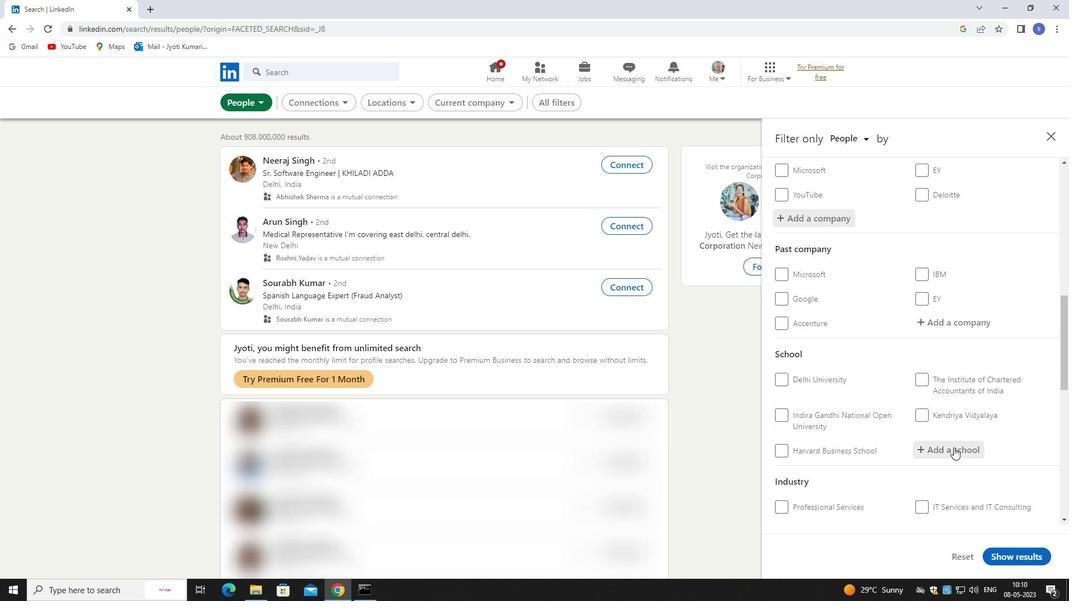 
Action: Mouse pressed left at (954, 448)
Screenshot: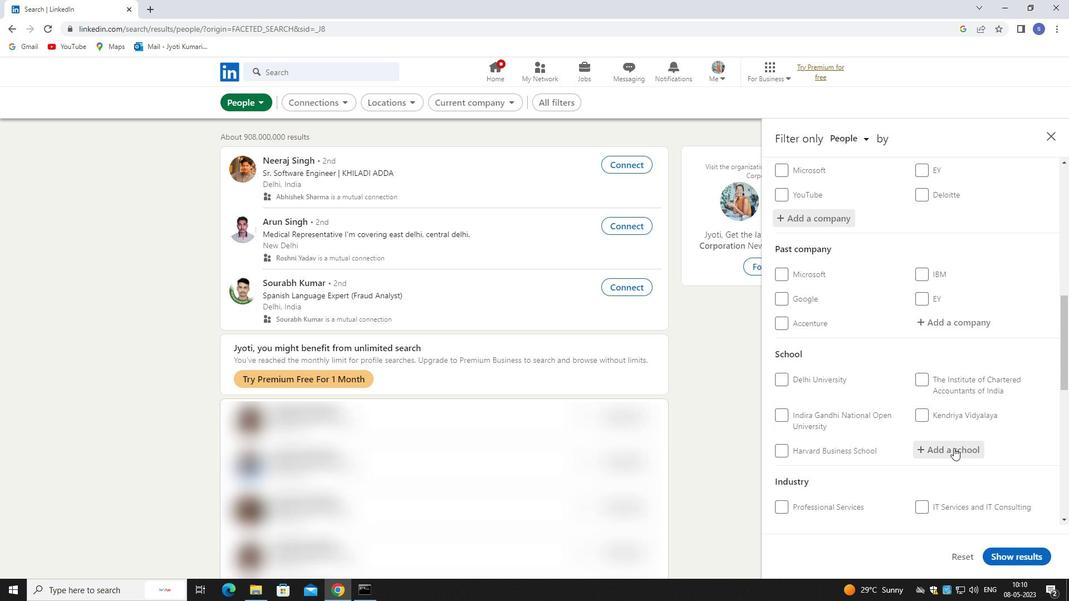 
Action: Mouse moved to (956, 449)
Screenshot: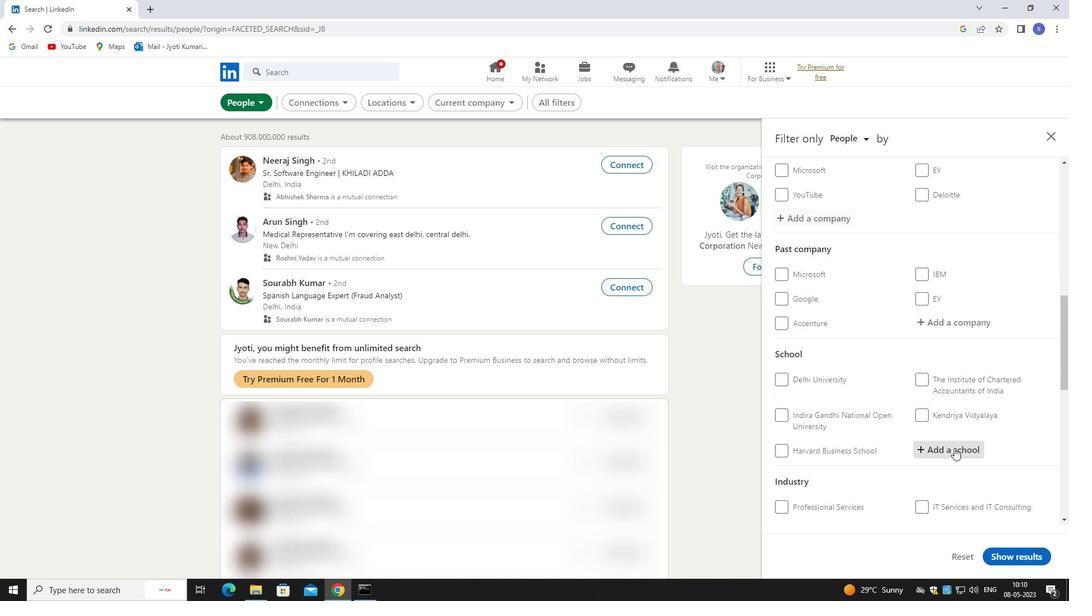 
Action: Key pressed westford
Screenshot: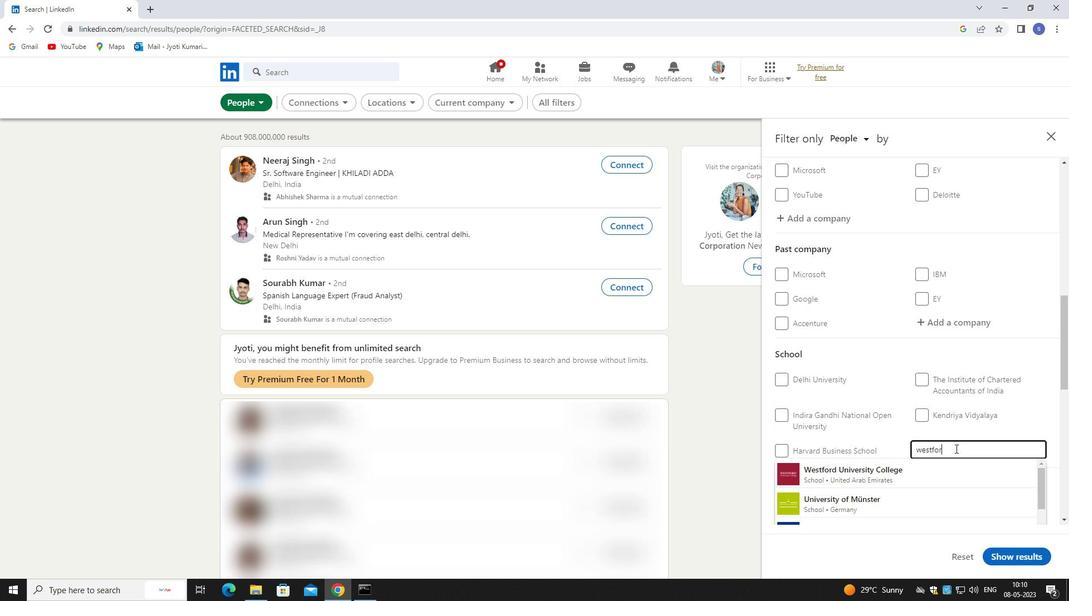 
Action: Mouse moved to (985, 478)
Screenshot: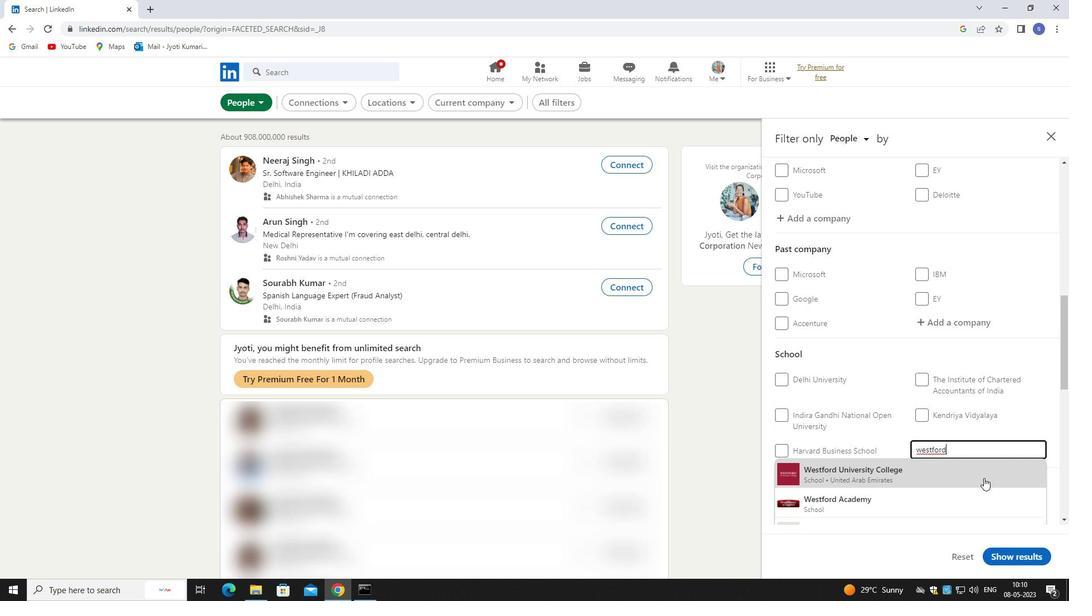 
Action: Mouse pressed left at (985, 478)
Screenshot: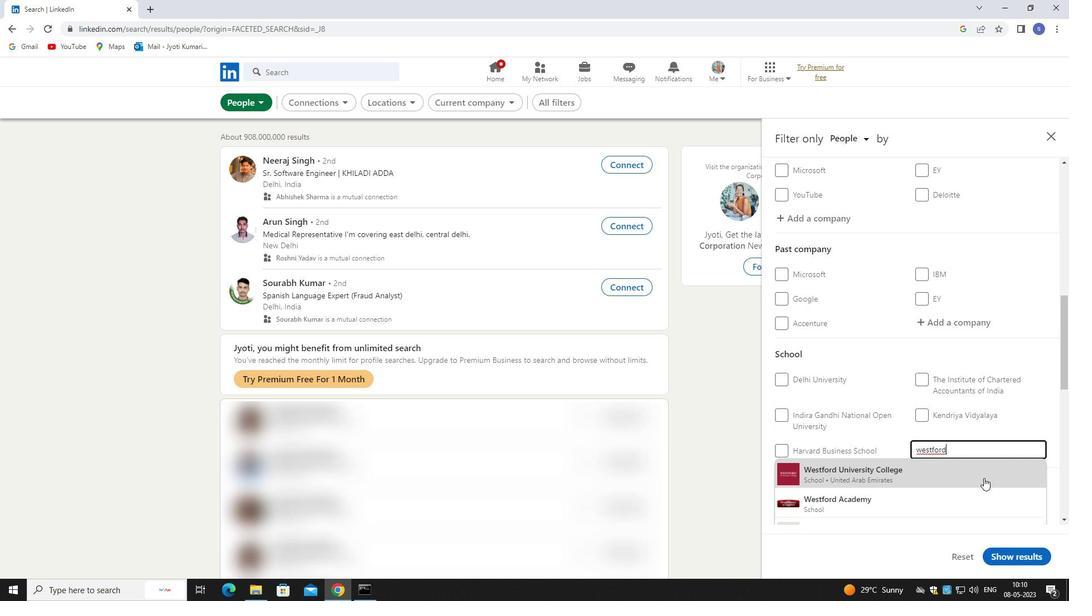 
Action: Mouse moved to (988, 479)
Screenshot: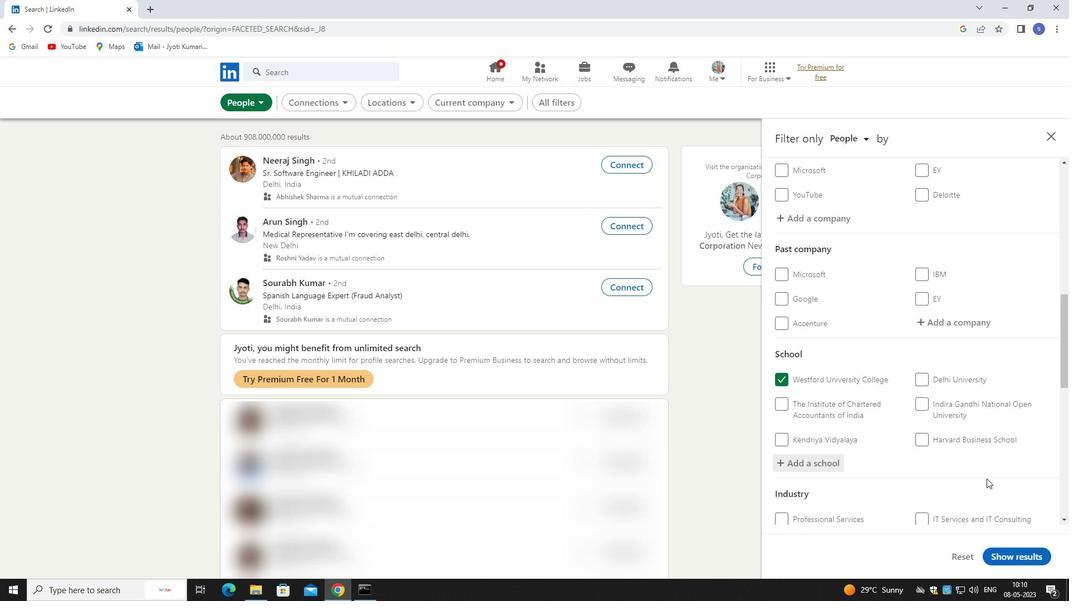 
Action: Mouse scrolled (988, 479) with delta (0, 0)
Screenshot: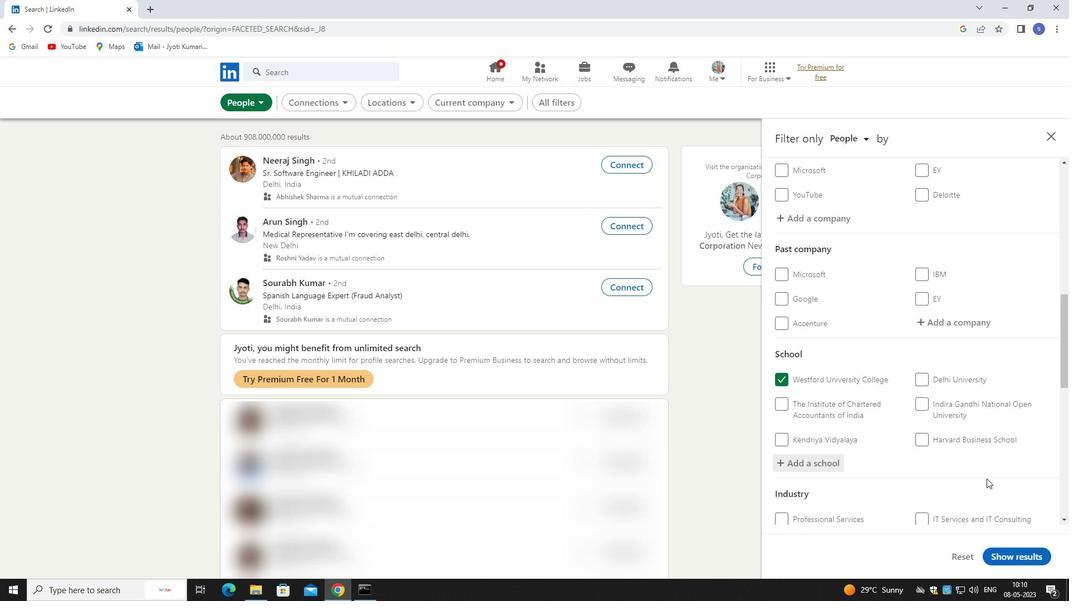 
Action: Mouse moved to (989, 480)
Screenshot: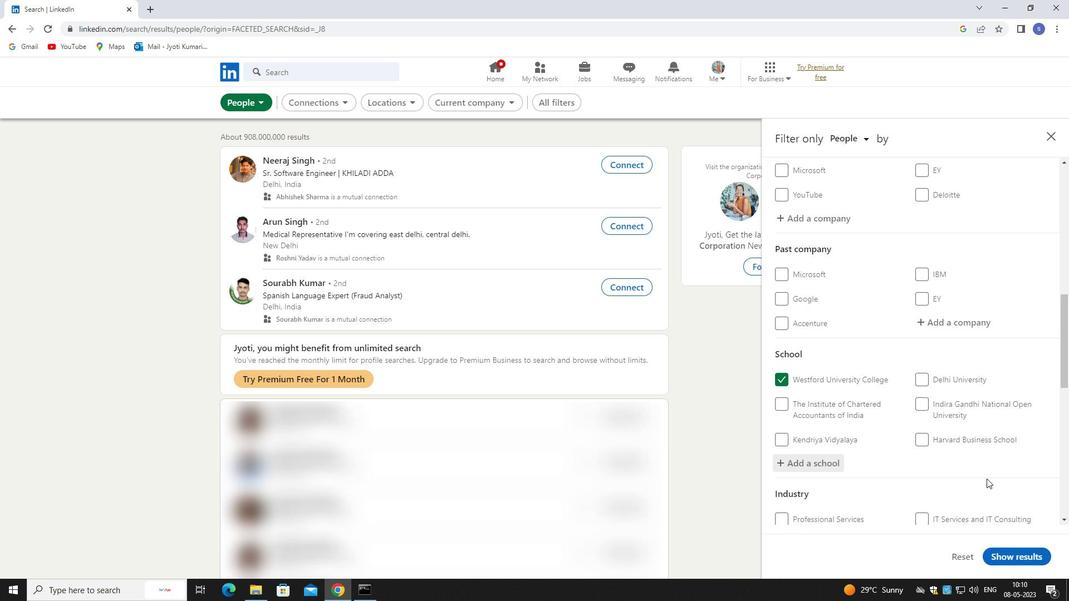
Action: Mouse scrolled (989, 479) with delta (0, 0)
Screenshot: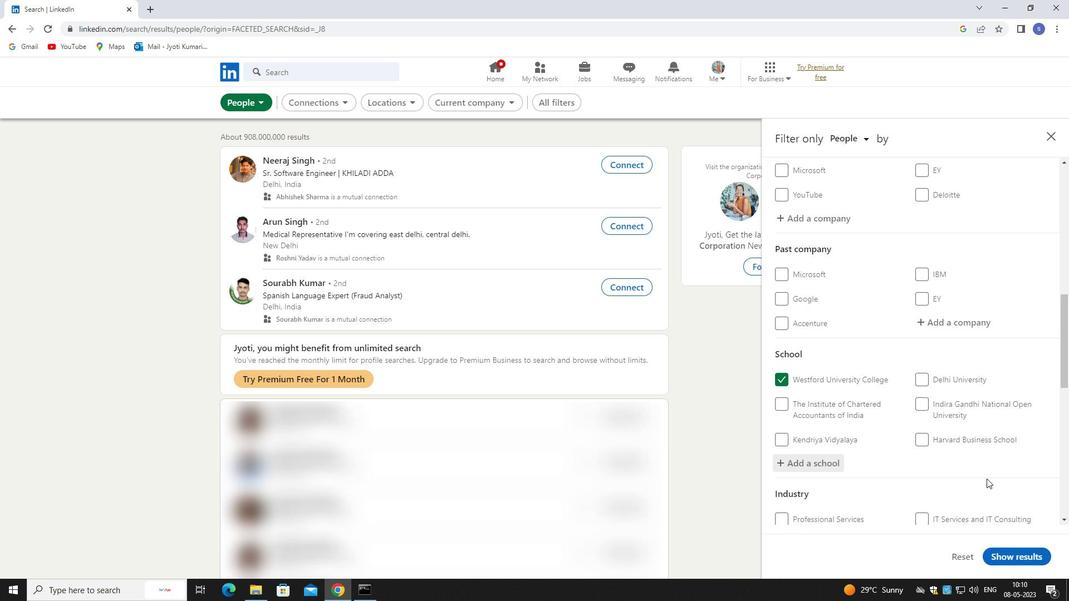 
Action: Mouse moved to (990, 480)
Screenshot: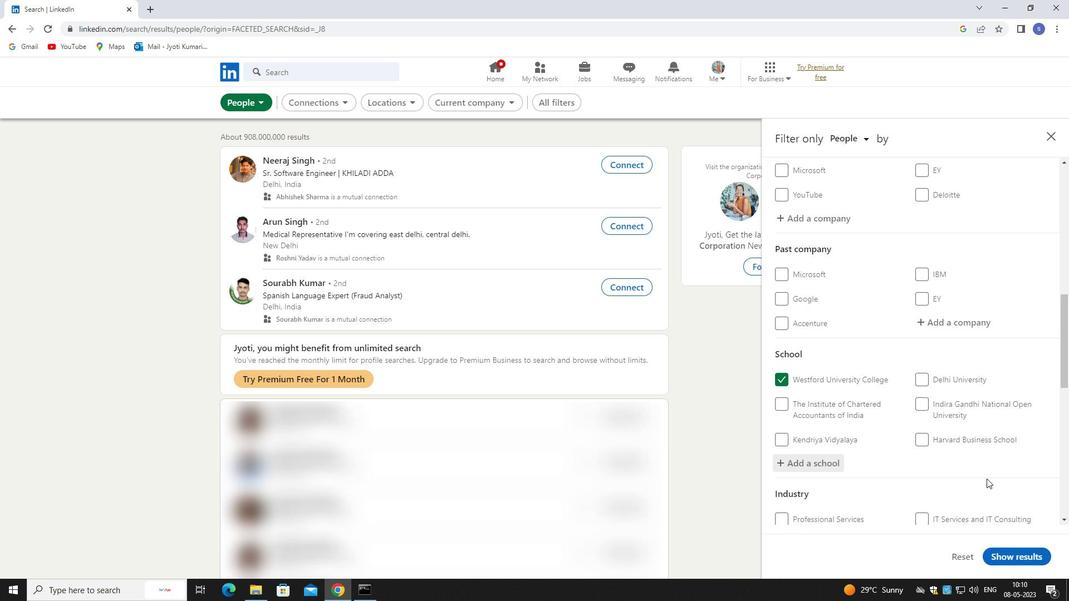 
Action: Mouse scrolled (990, 479) with delta (0, 0)
Screenshot: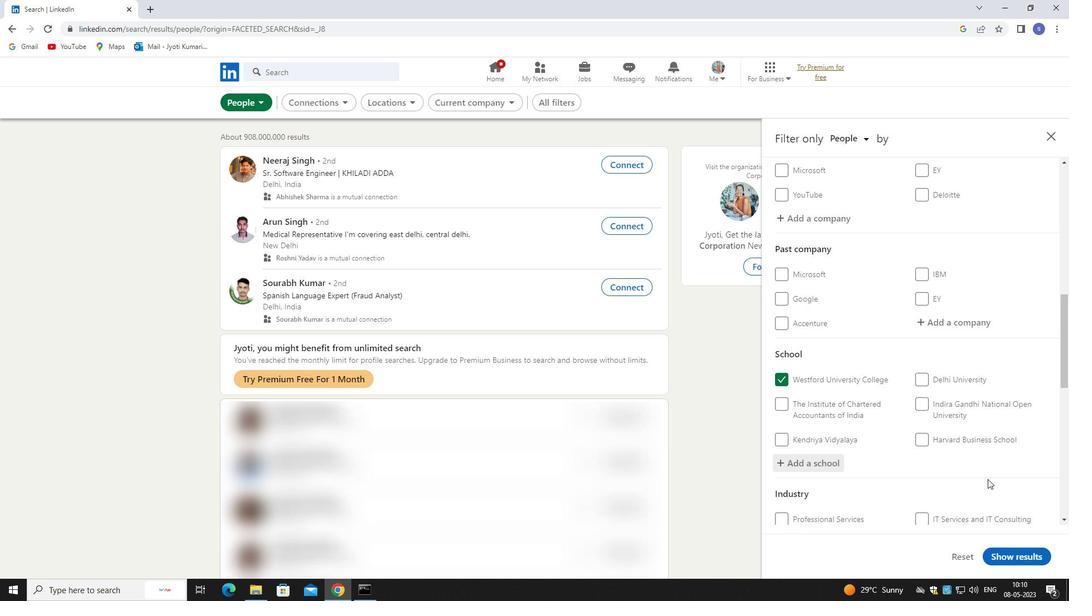 
Action: Mouse moved to (968, 412)
Screenshot: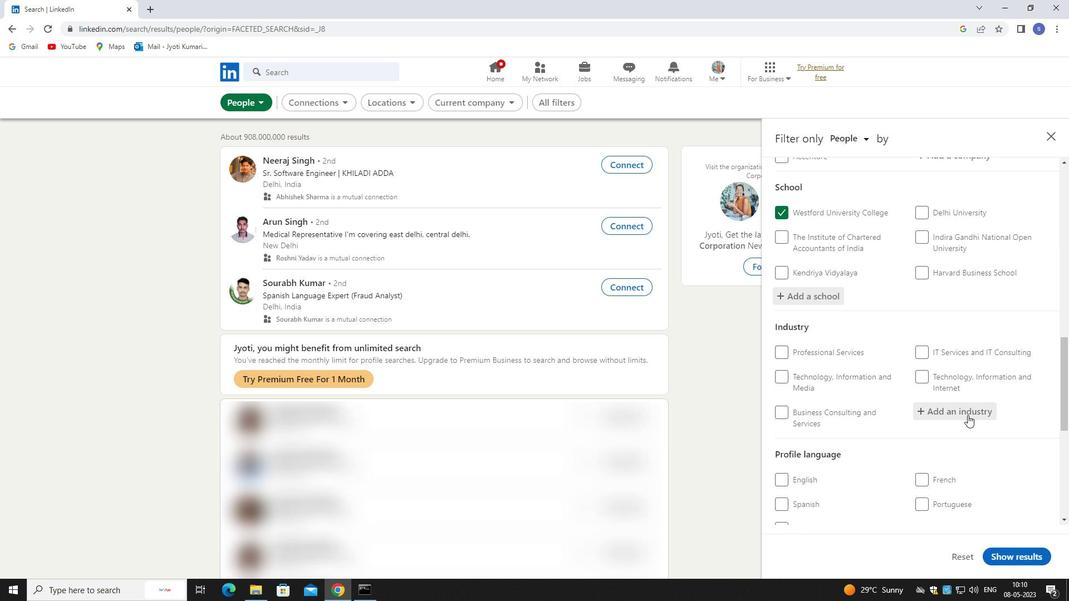
Action: Mouse pressed left at (968, 412)
Screenshot: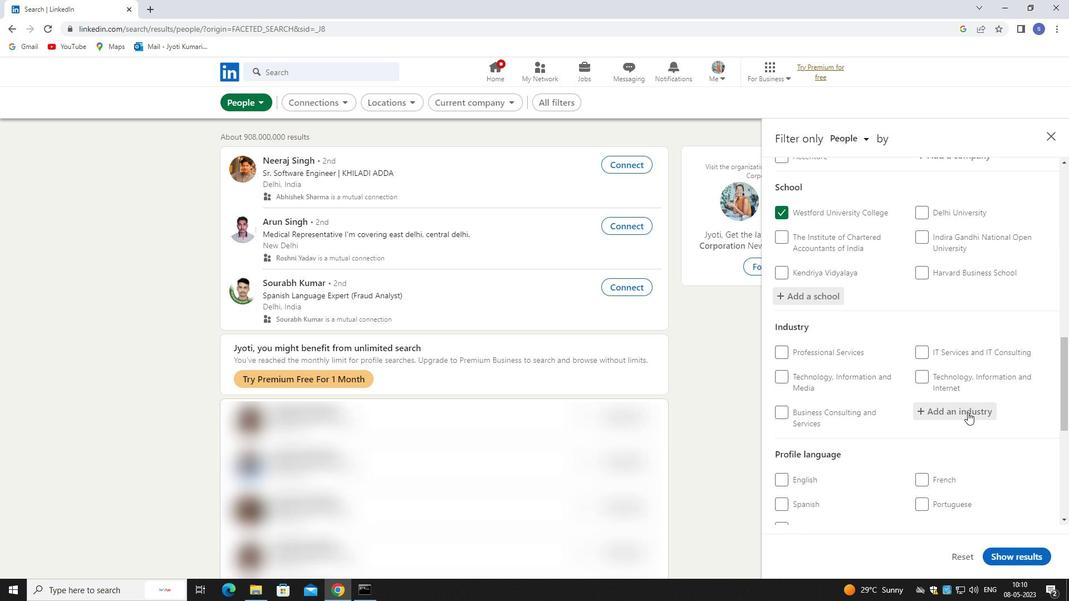 
Action: Mouse moved to (969, 411)
Screenshot: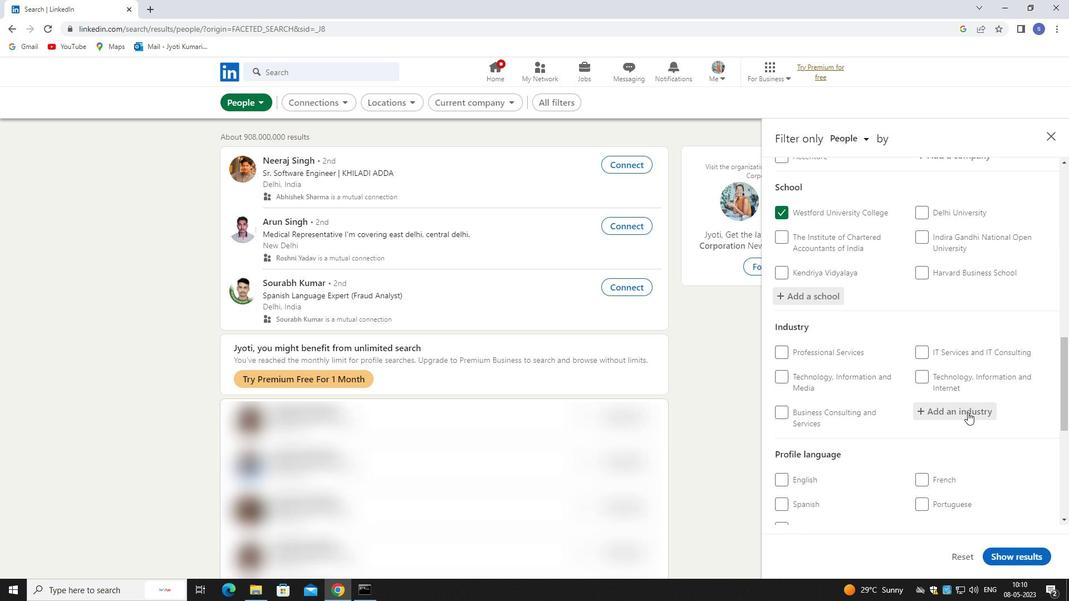 
Action: Key pressed caterer
Screenshot: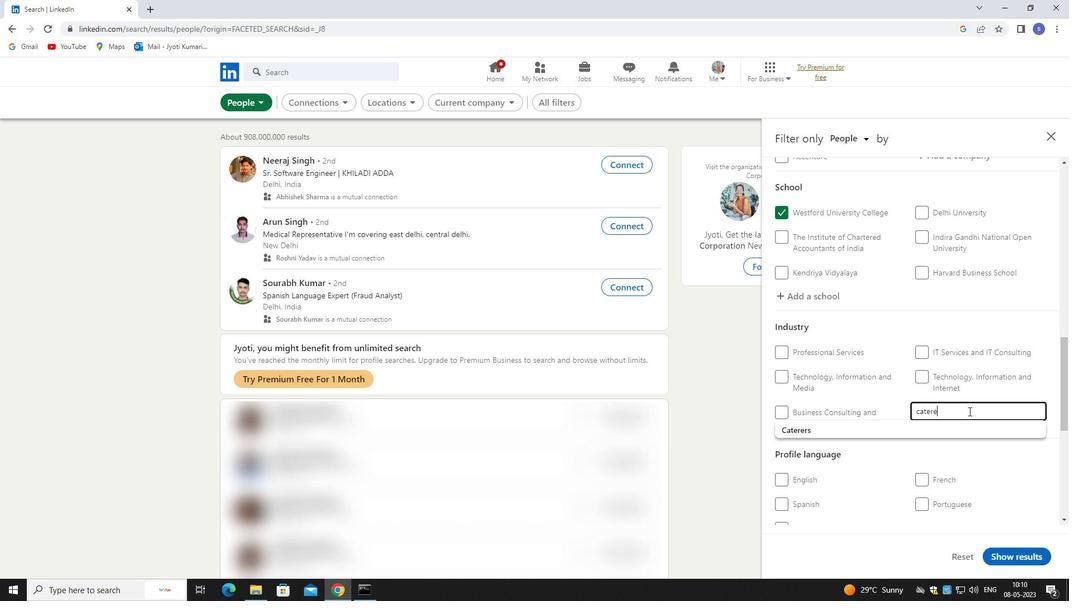
Action: Mouse moved to (966, 435)
Screenshot: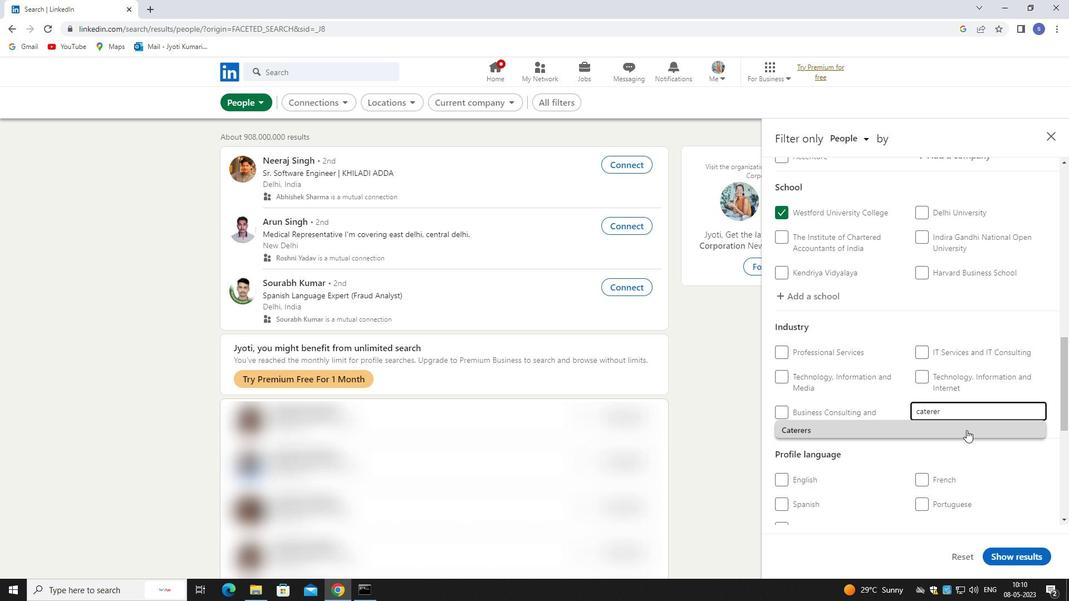 
Action: Mouse pressed left at (966, 435)
Screenshot: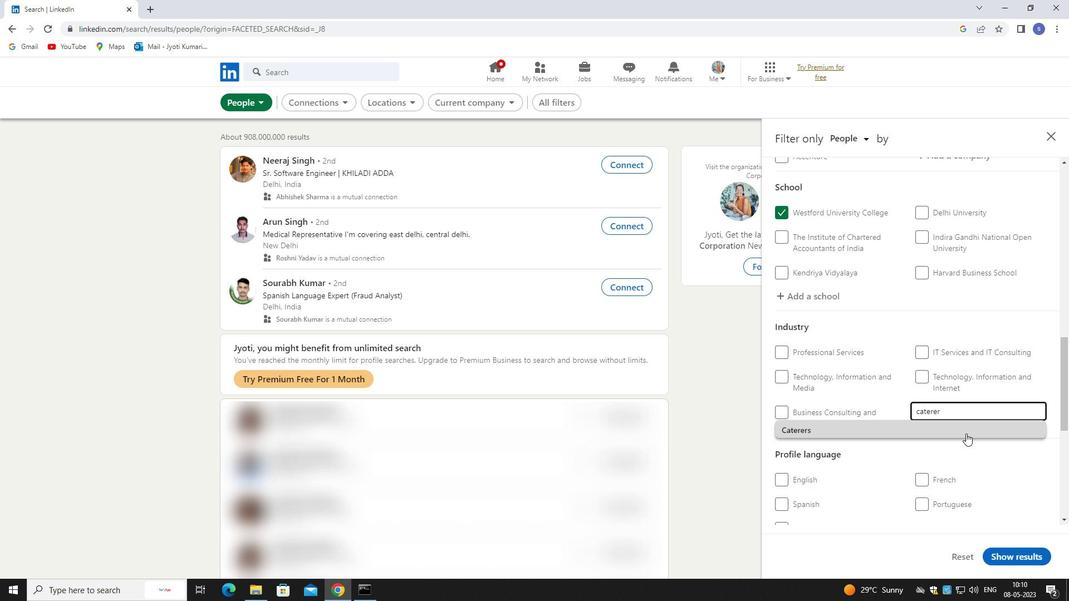 
Action: Mouse scrolled (966, 434) with delta (0, 0)
Screenshot: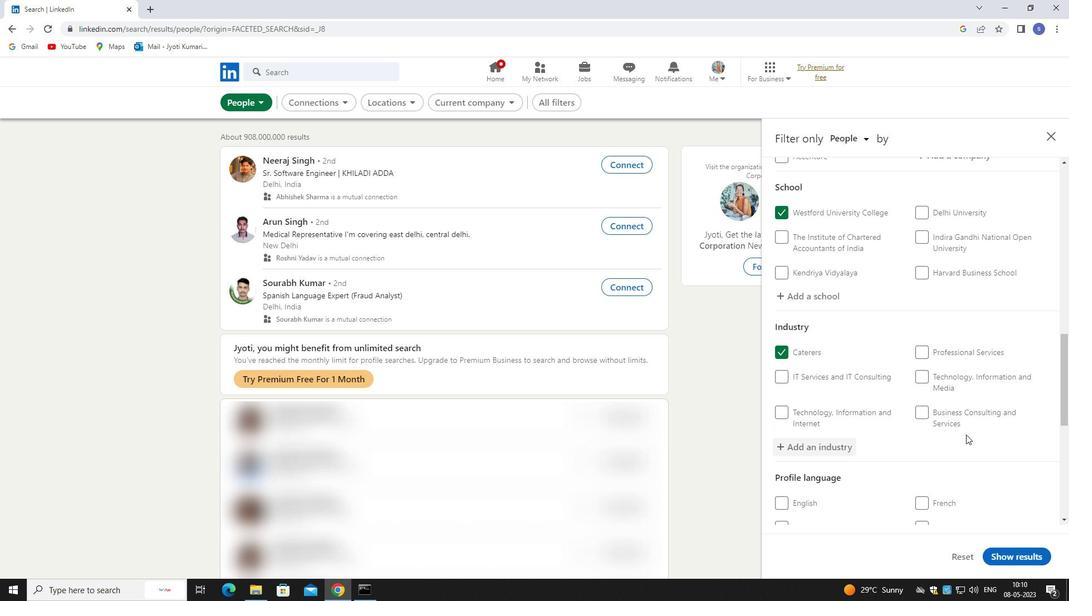 
Action: Mouse scrolled (966, 434) with delta (0, 0)
Screenshot: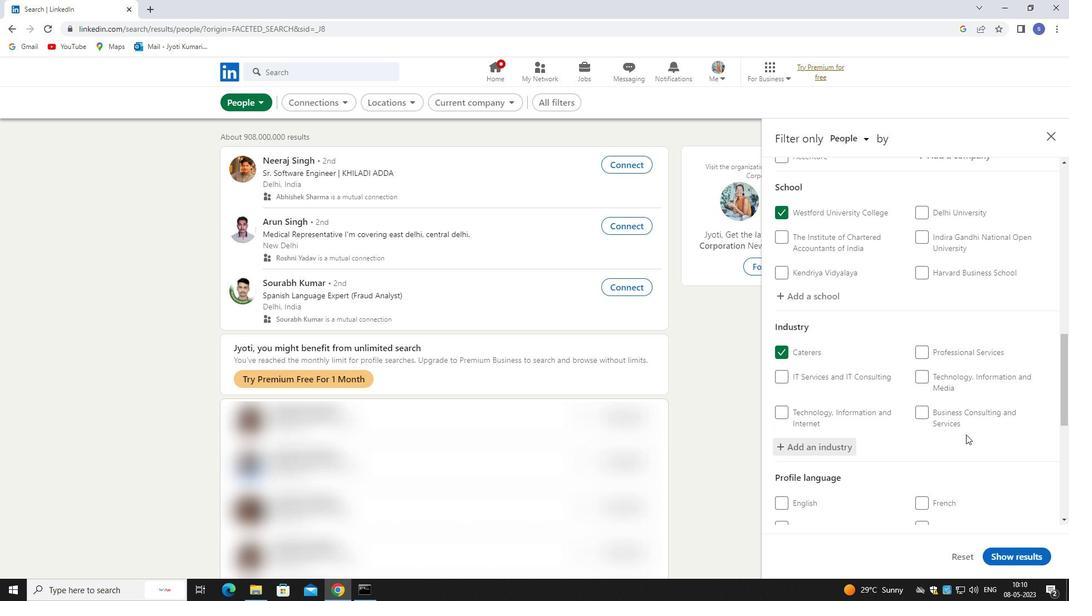 
Action: Mouse scrolled (966, 434) with delta (0, 0)
Screenshot: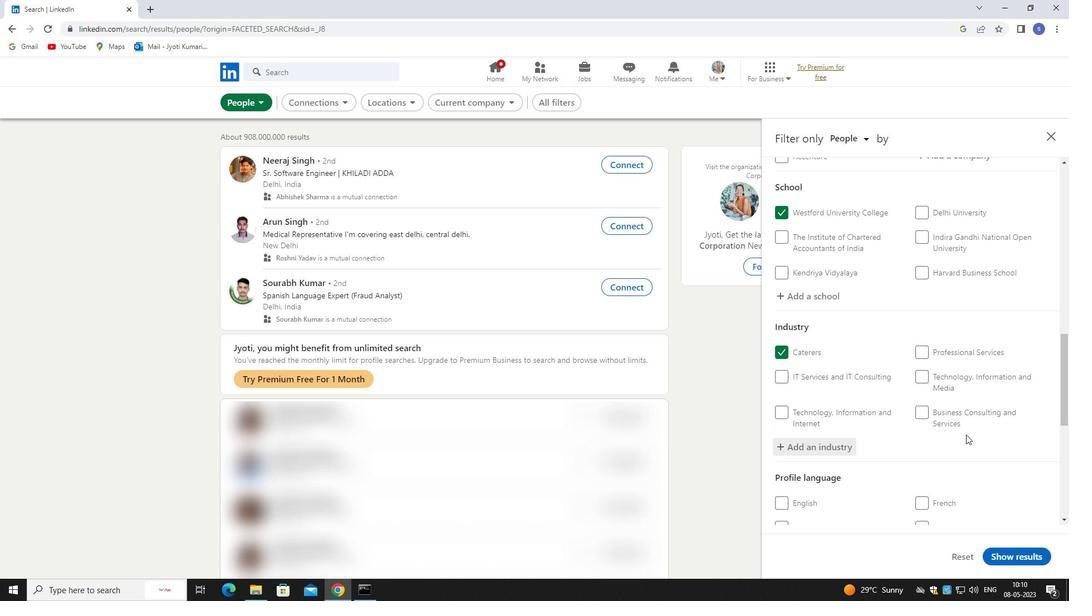 
Action: Mouse moved to (923, 360)
Screenshot: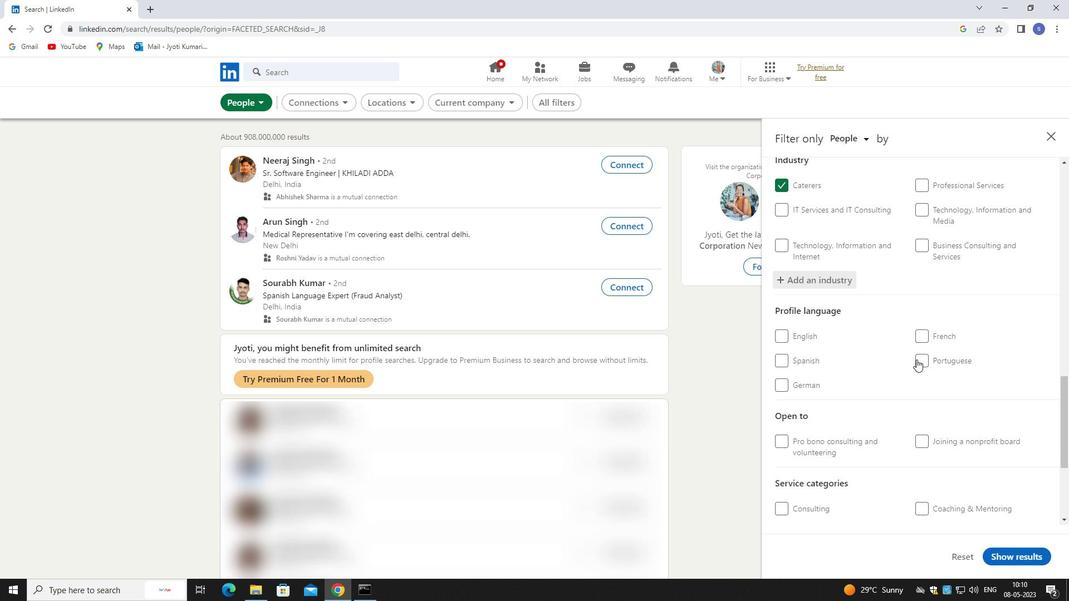 
Action: Mouse pressed left at (923, 360)
Screenshot: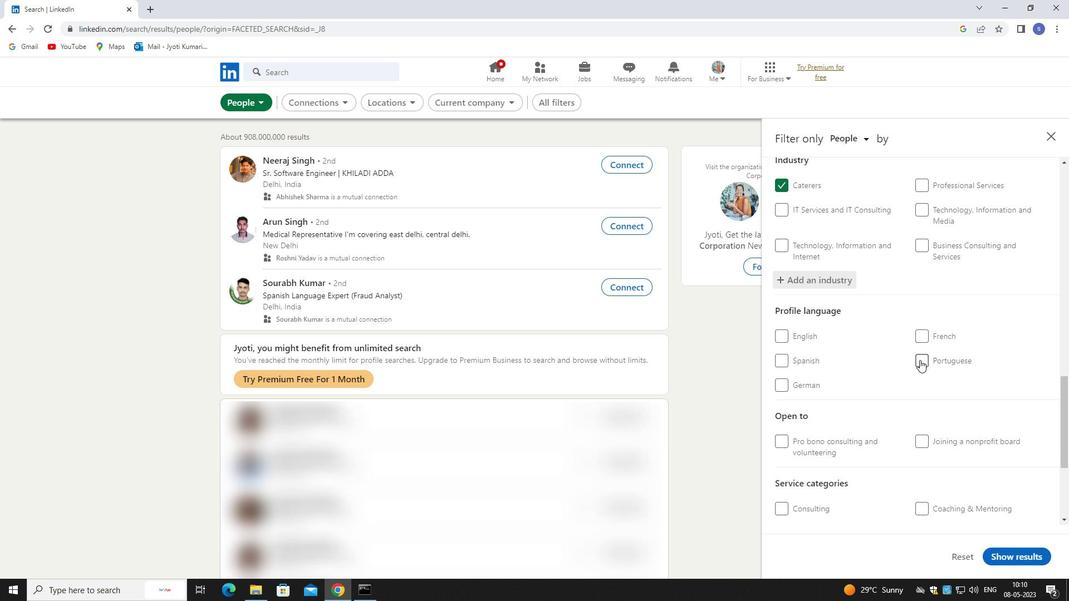 
Action: Mouse moved to (949, 470)
Screenshot: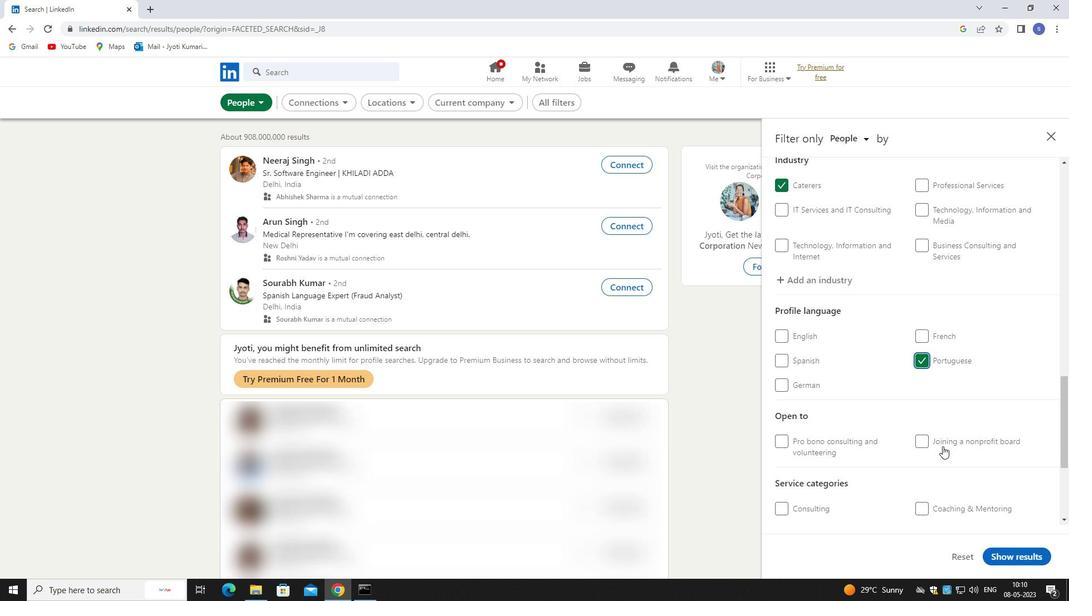 
Action: Mouse scrolled (949, 470) with delta (0, 0)
Screenshot: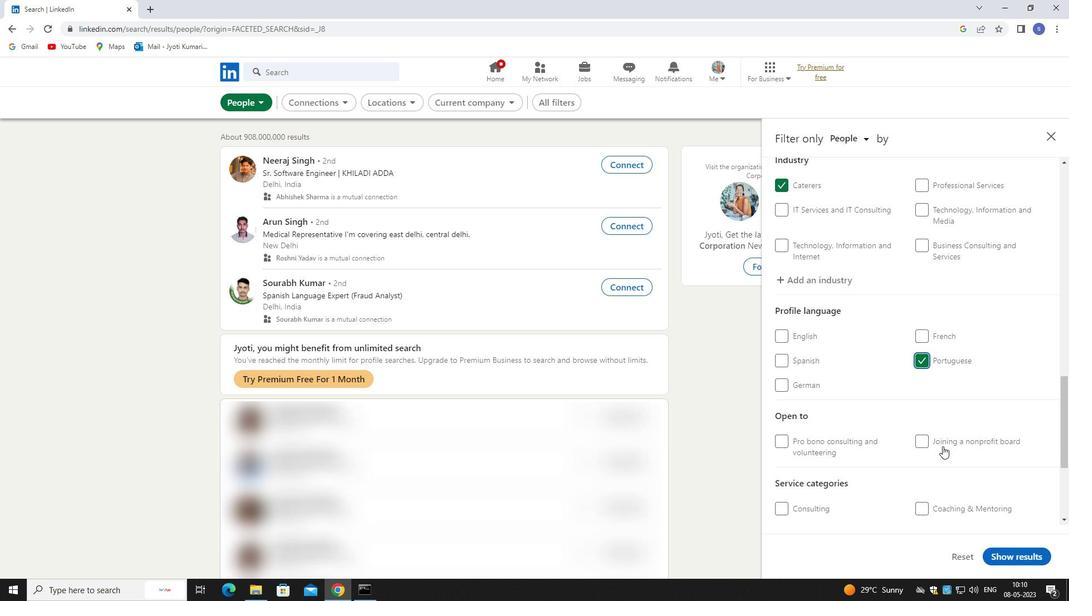 
Action: Mouse moved to (950, 475)
Screenshot: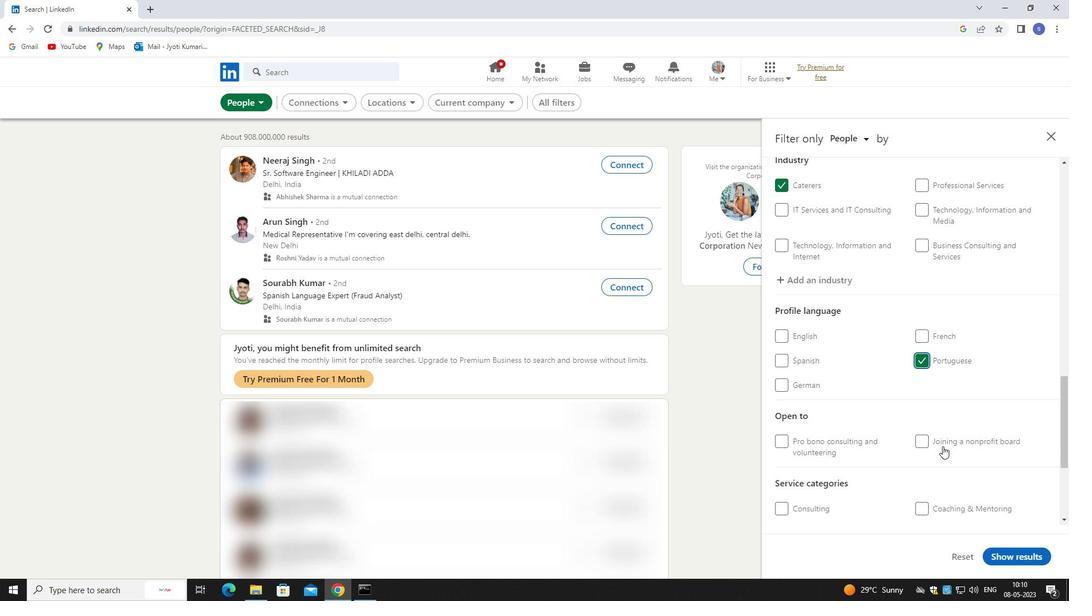 
Action: Mouse scrolled (950, 474) with delta (0, 0)
Screenshot: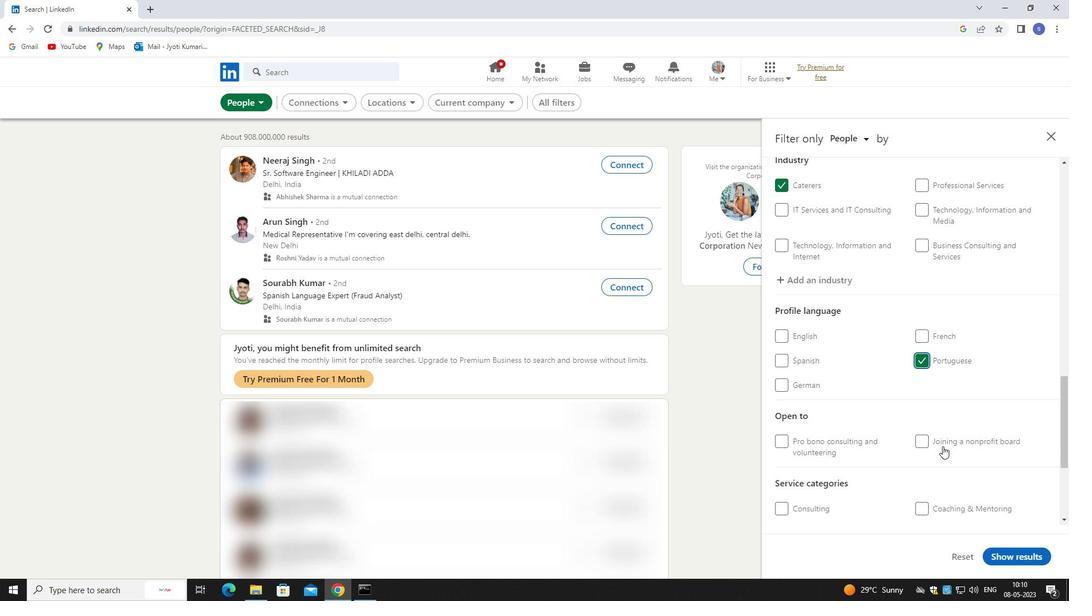 
Action: Mouse moved to (950, 476)
Screenshot: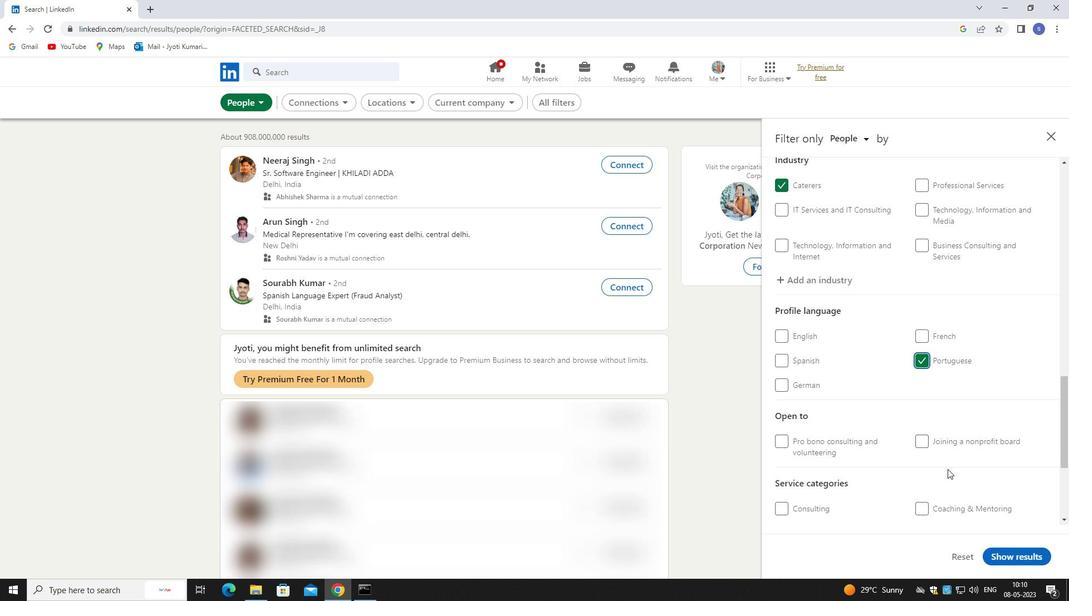 
Action: Mouse scrolled (950, 475) with delta (0, 0)
Screenshot: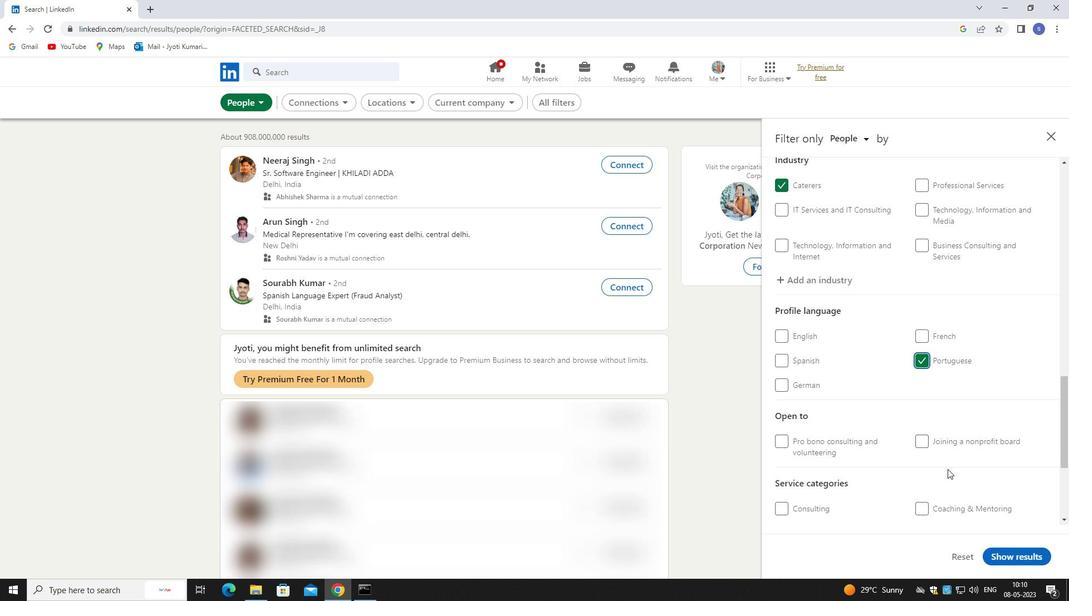 
Action: Mouse moved to (941, 386)
Screenshot: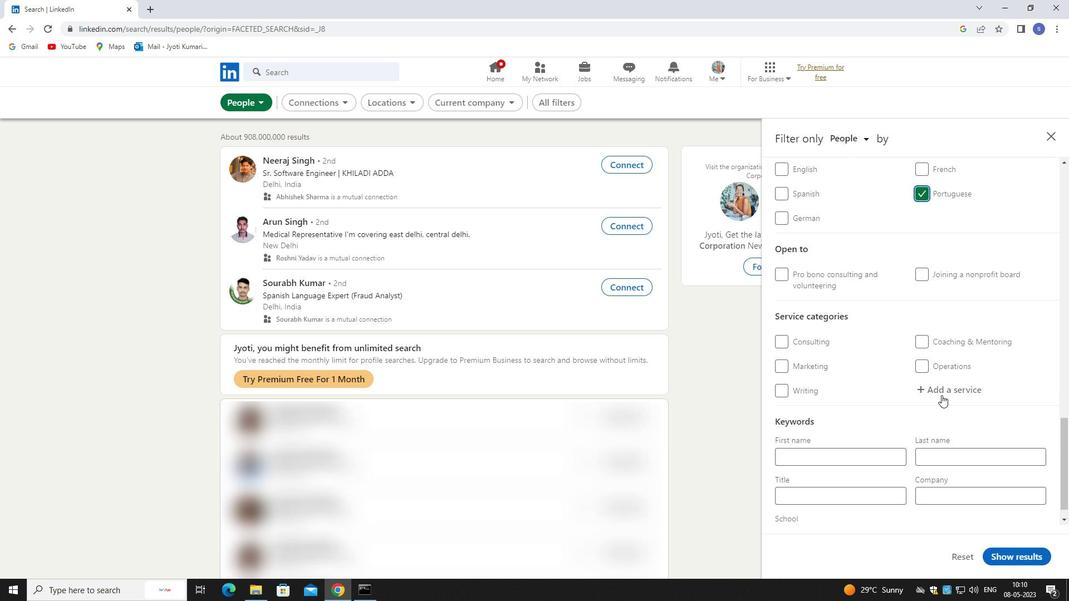 
Action: Mouse pressed left at (941, 386)
Screenshot: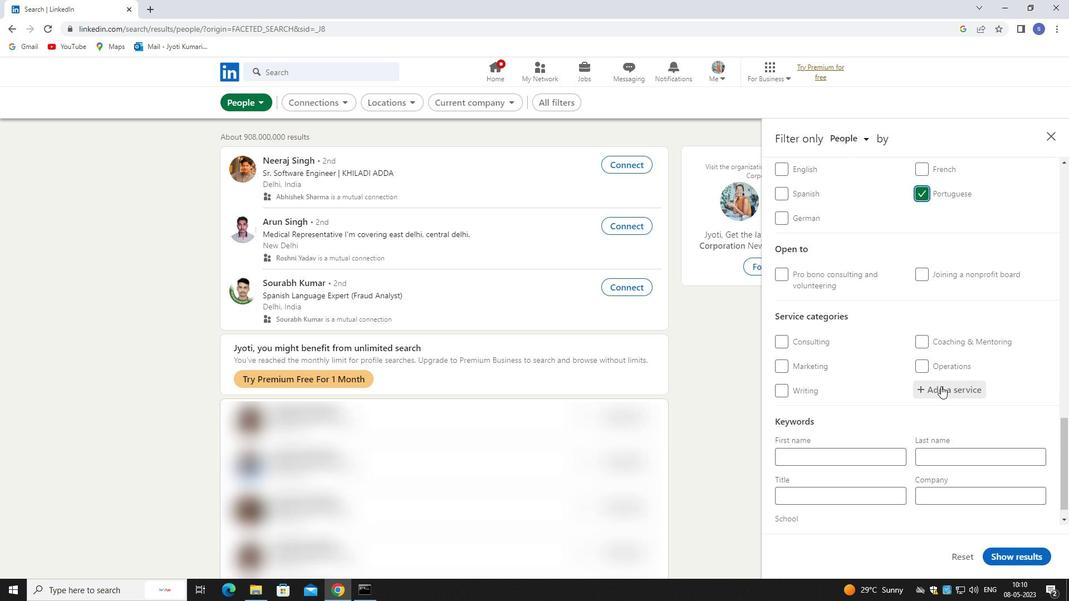 
Action: Mouse moved to (942, 385)
Screenshot: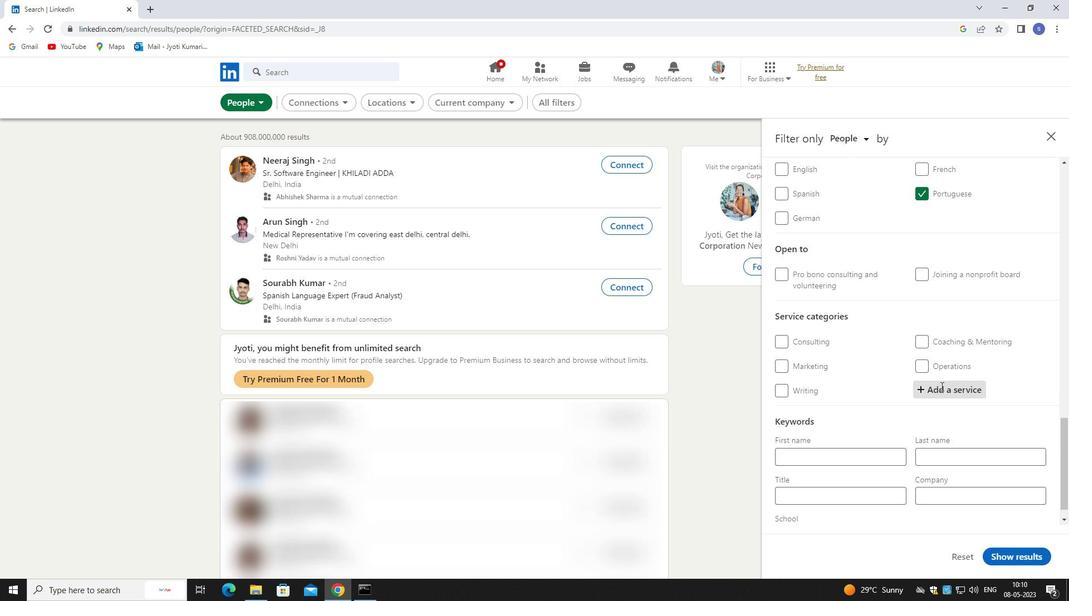 
Action: Key pressed video<Key.space>prod
Screenshot: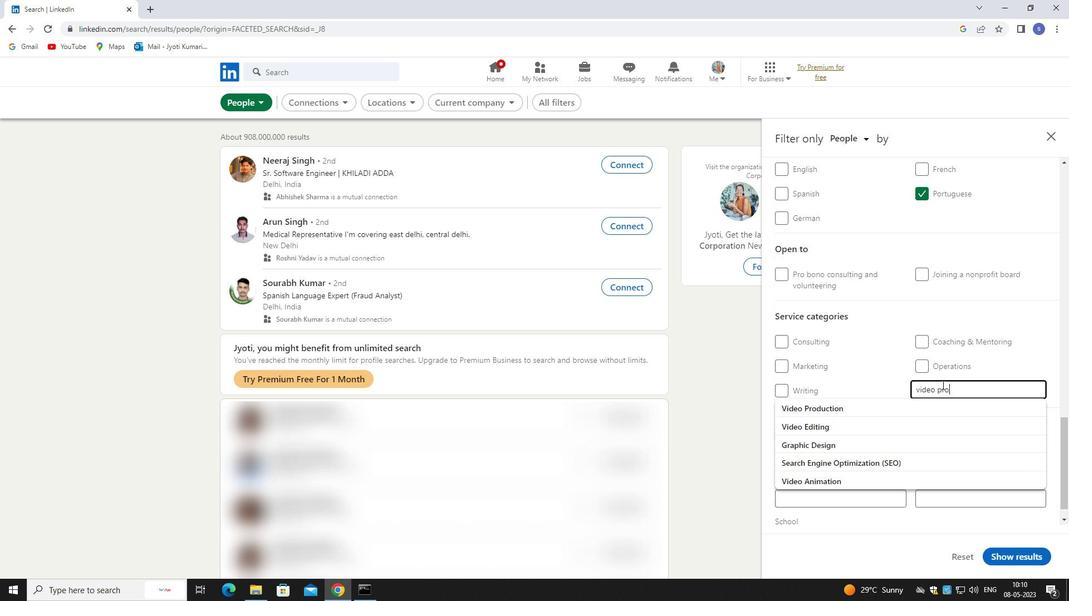 
Action: Mouse moved to (962, 402)
Screenshot: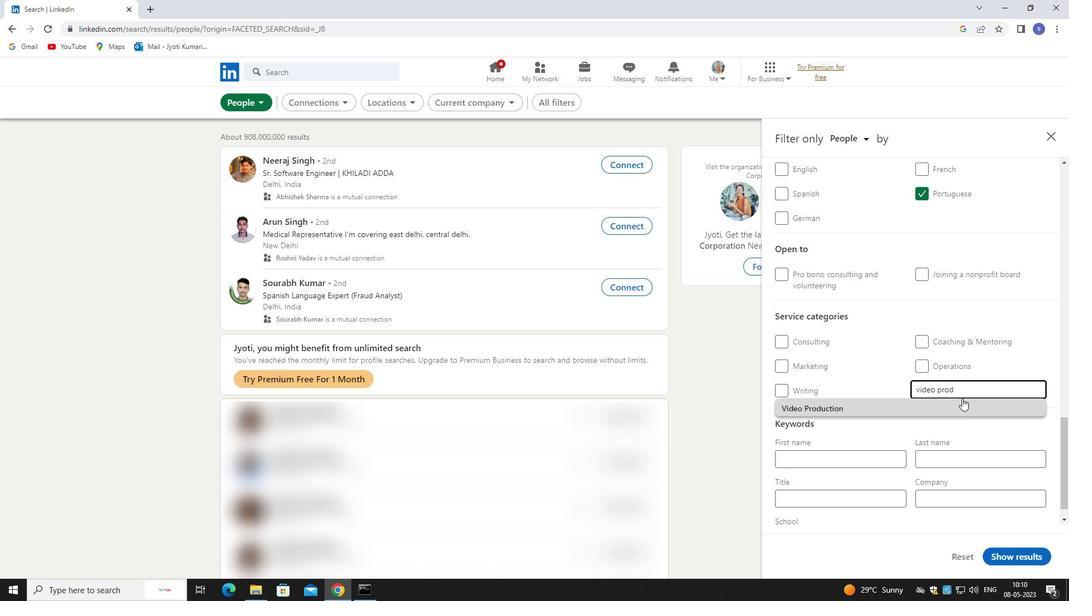 
Action: Mouse pressed left at (962, 402)
Screenshot: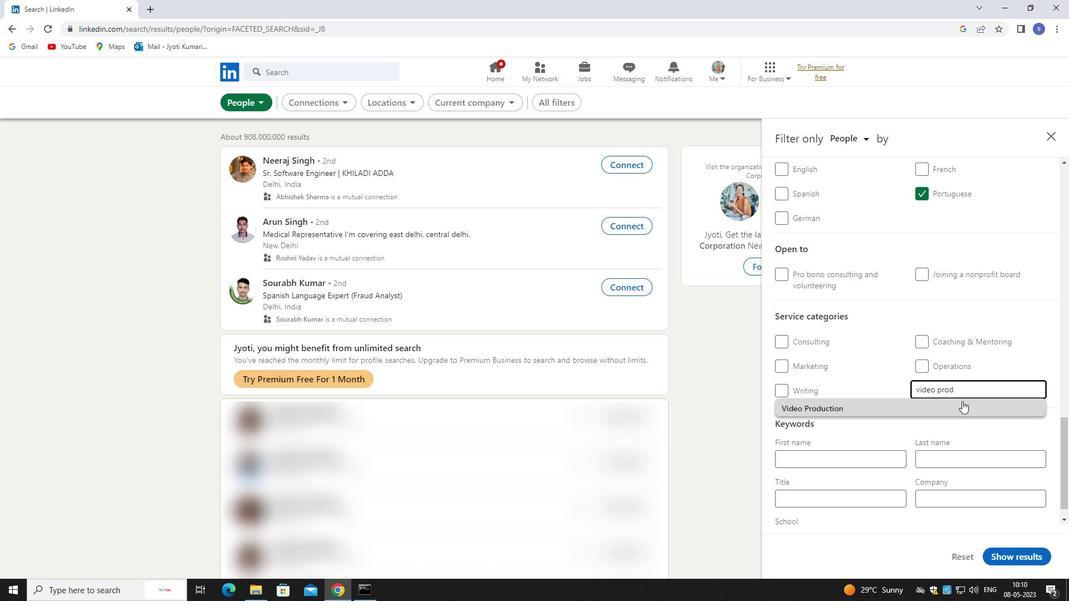 
Action: Mouse moved to (962, 402)
Screenshot: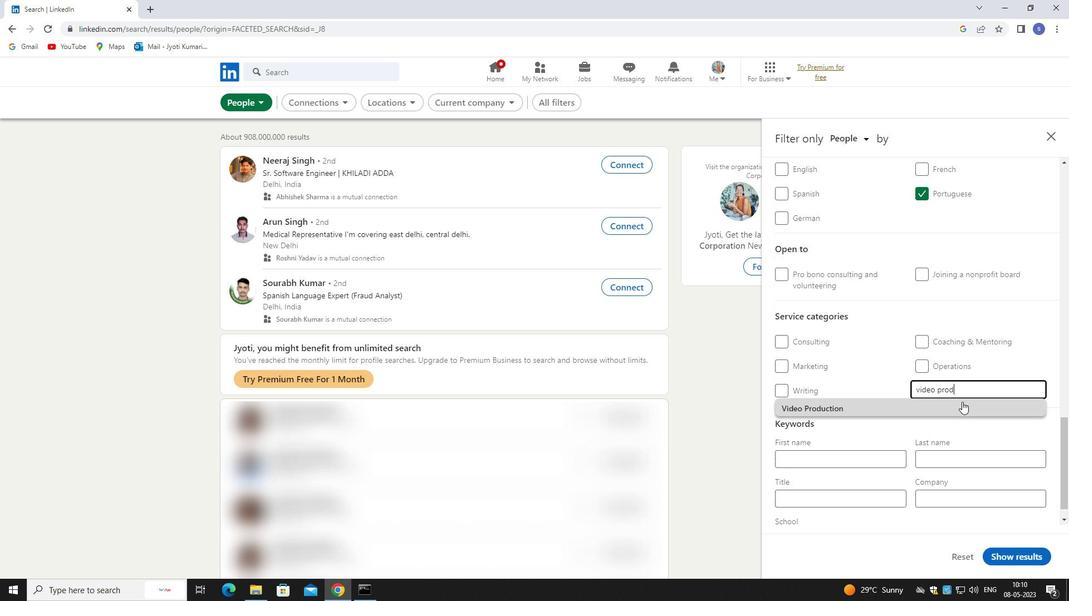 
Action: Mouse scrolled (962, 402) with delta (0, 0)
Screenshot: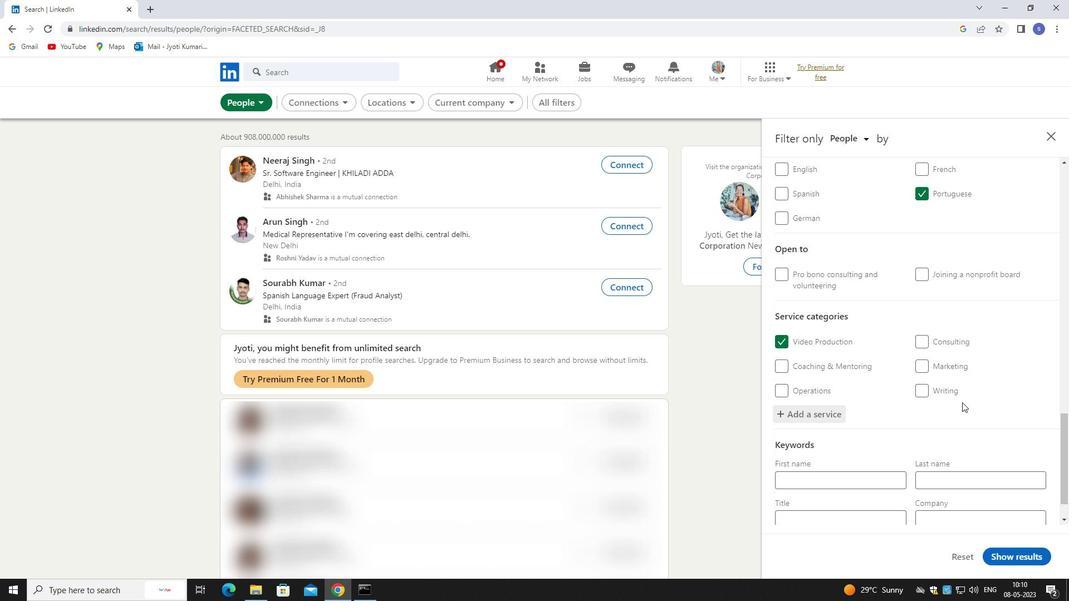 
Action: Mouse moved to (962, 403)
Screenshot: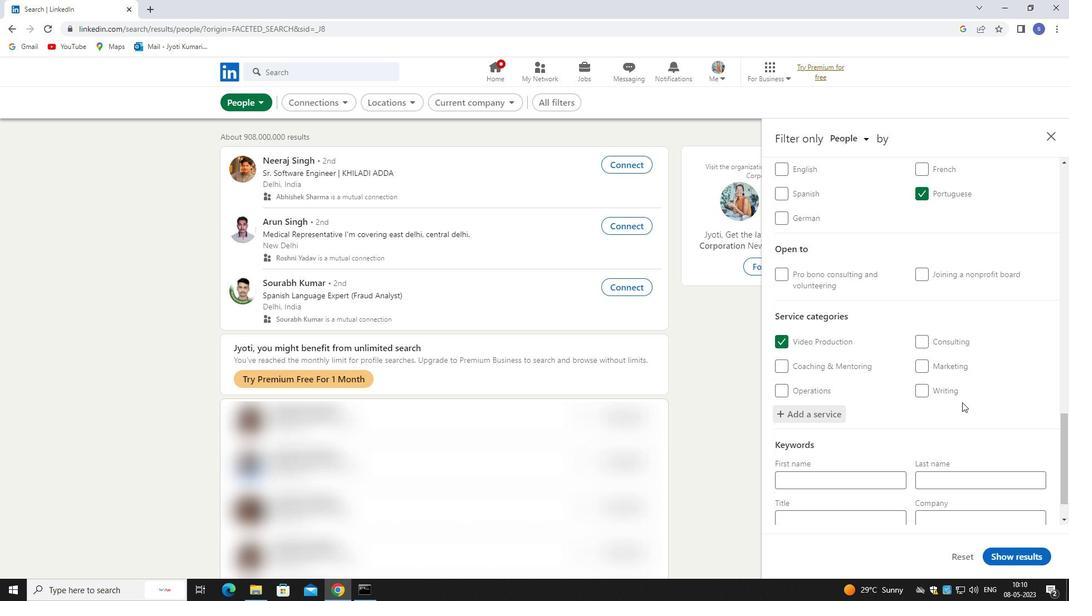 
Action: Mouse scrolled (962, 402) with delta (0, 0)
Screenshot: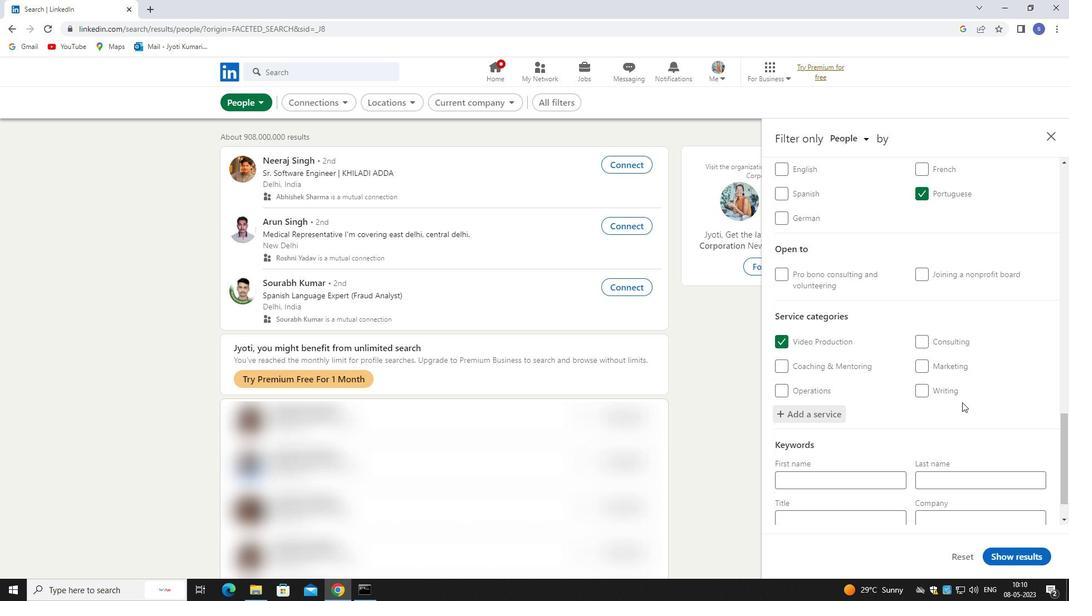 
Action: Mouse moved to (961, 405)
Screenshot: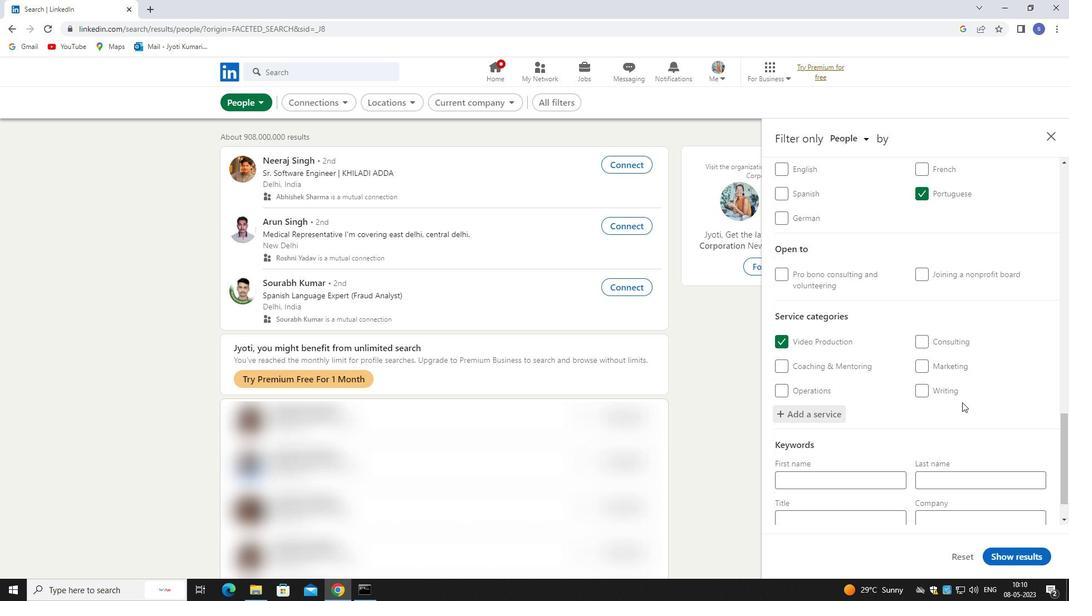 
Action: Mouse scrolled (961, 405) with delta (0, 0)
Screenshot: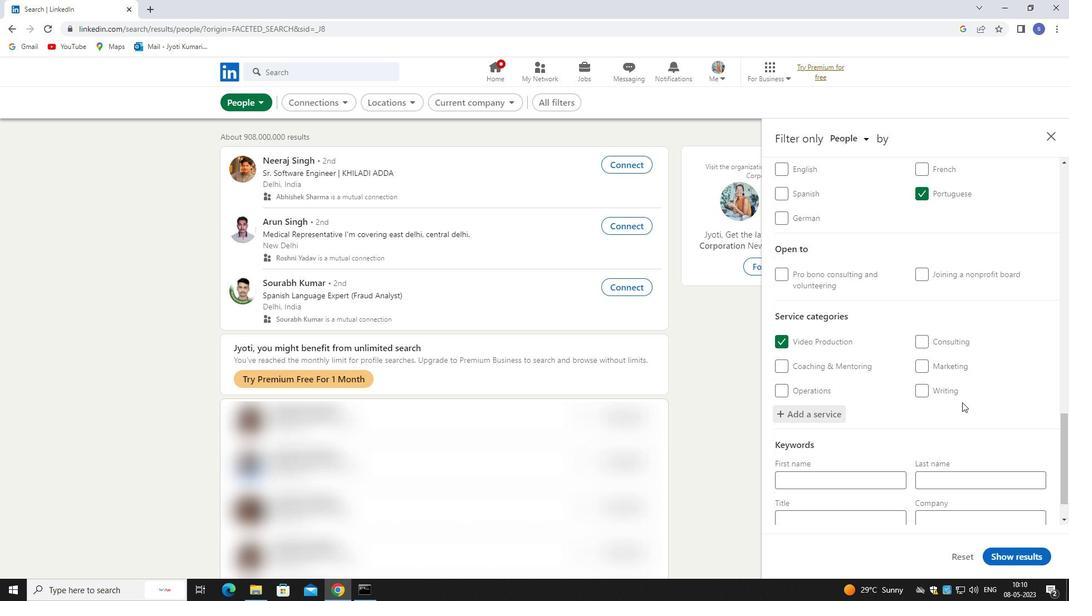 
Action: Mouse moved to (872, 475)
Screenshot: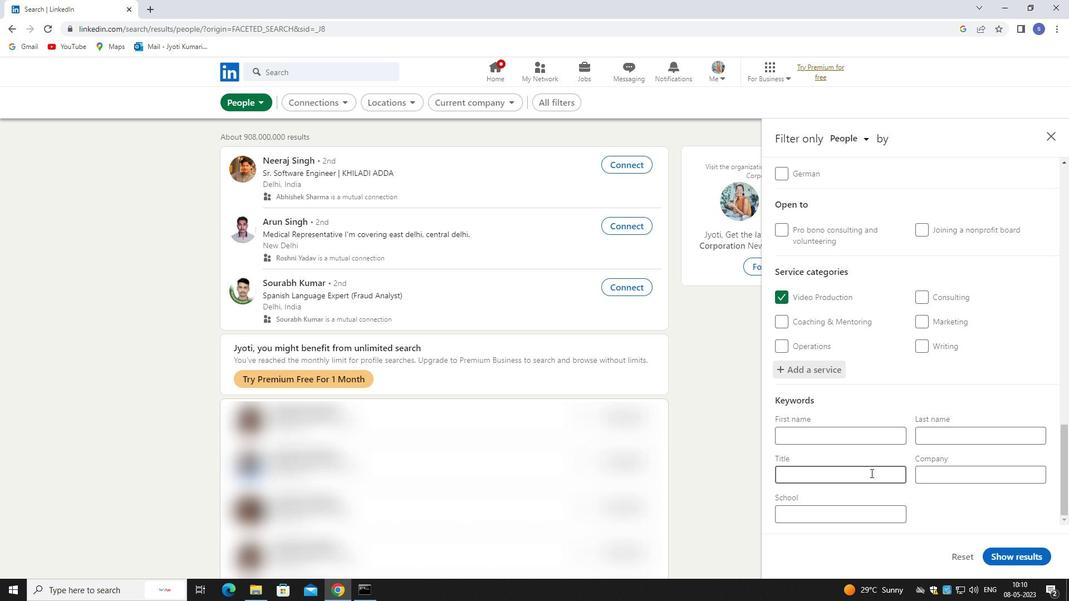 
Action: Mouse pressed left at (872, 475)
Screenshot: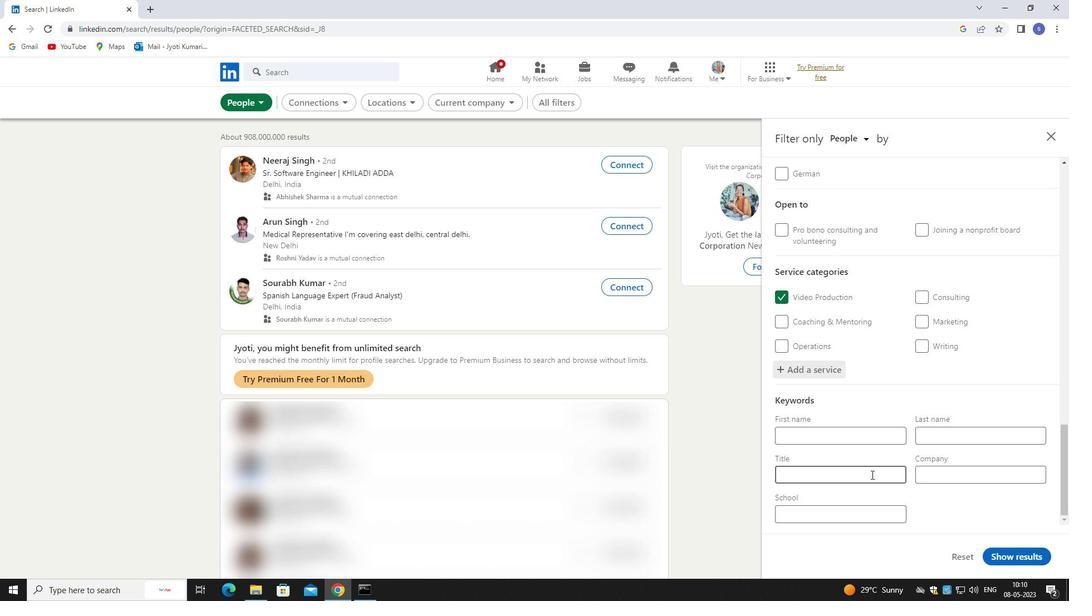 
Action: Mouse moved to (882, 475)
Screenshot: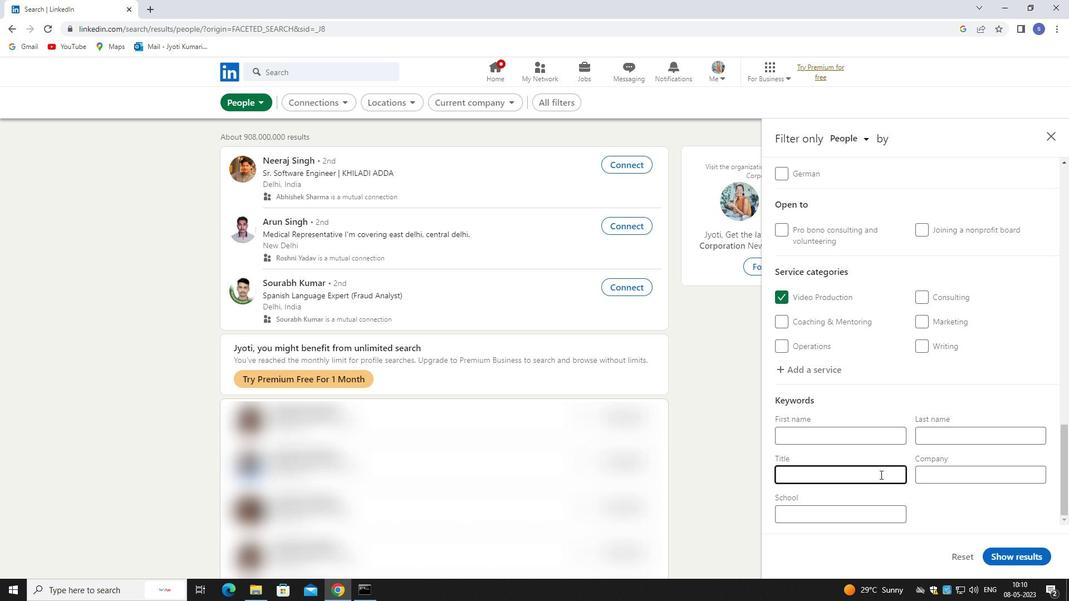 
Action: Key pressed <Key.shift>COPY<Key.shift>WRITER
Screenshot: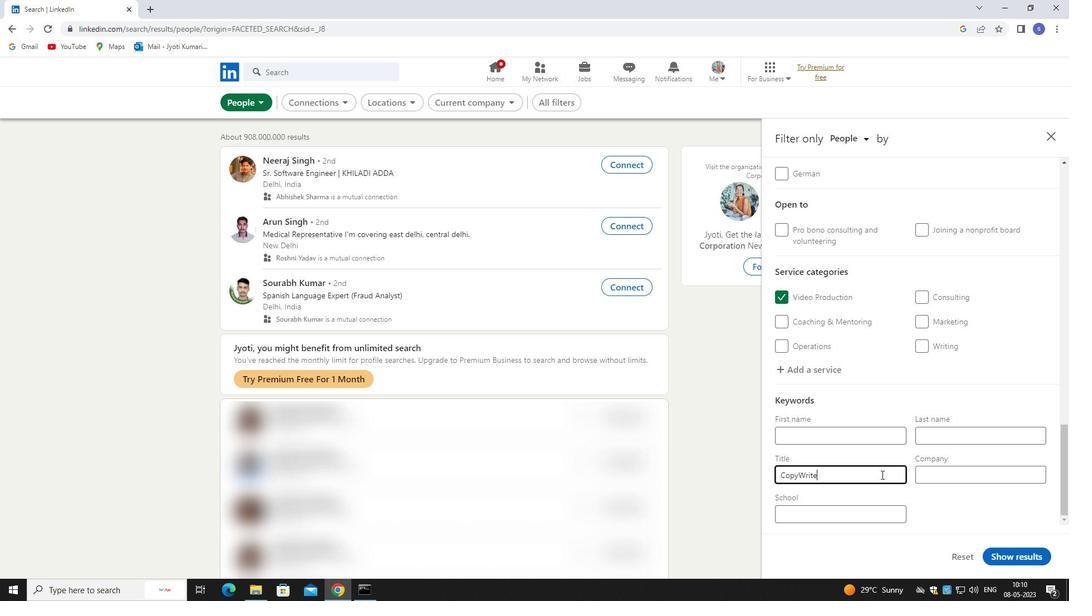 
Action: Mouse moved to (1008, 553)
Screenshot: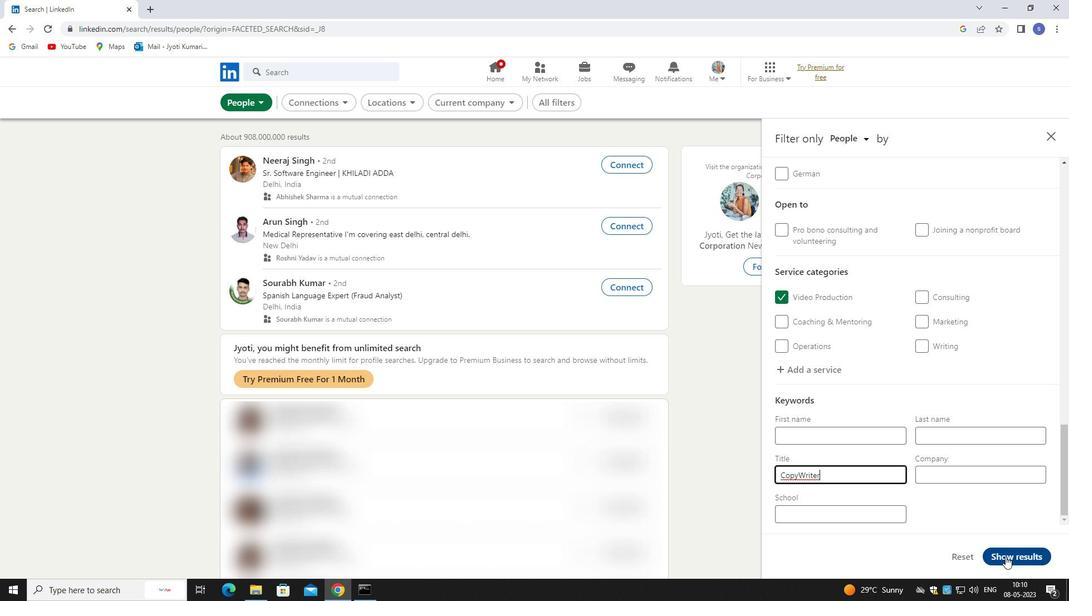 
Action: Mouse pressed left at (1008, 553)
Screenshot: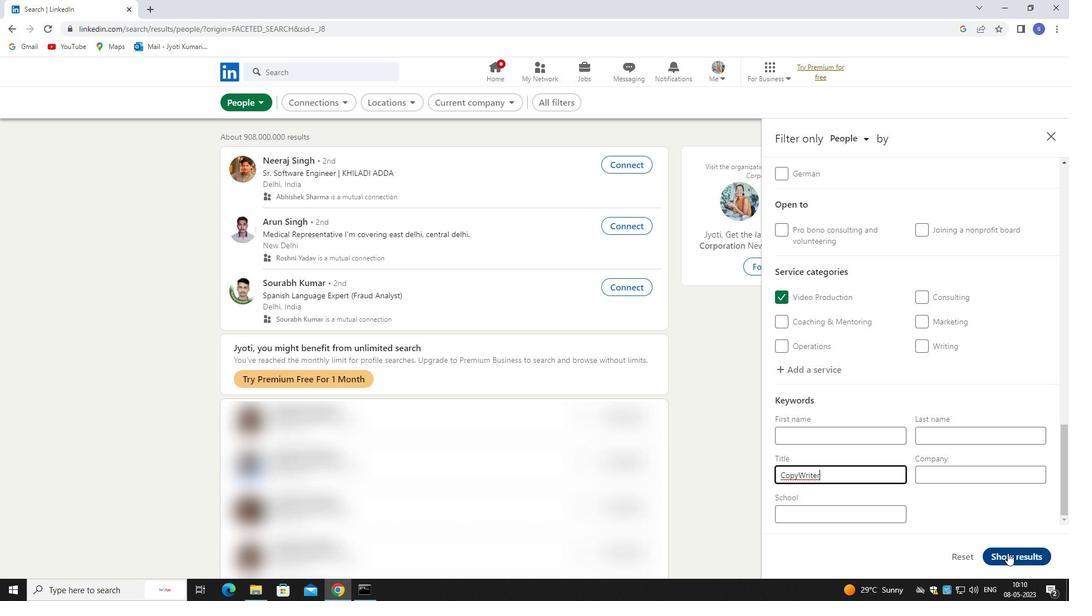 
Action: Mouse moved to (1004, 532)
Screenshot: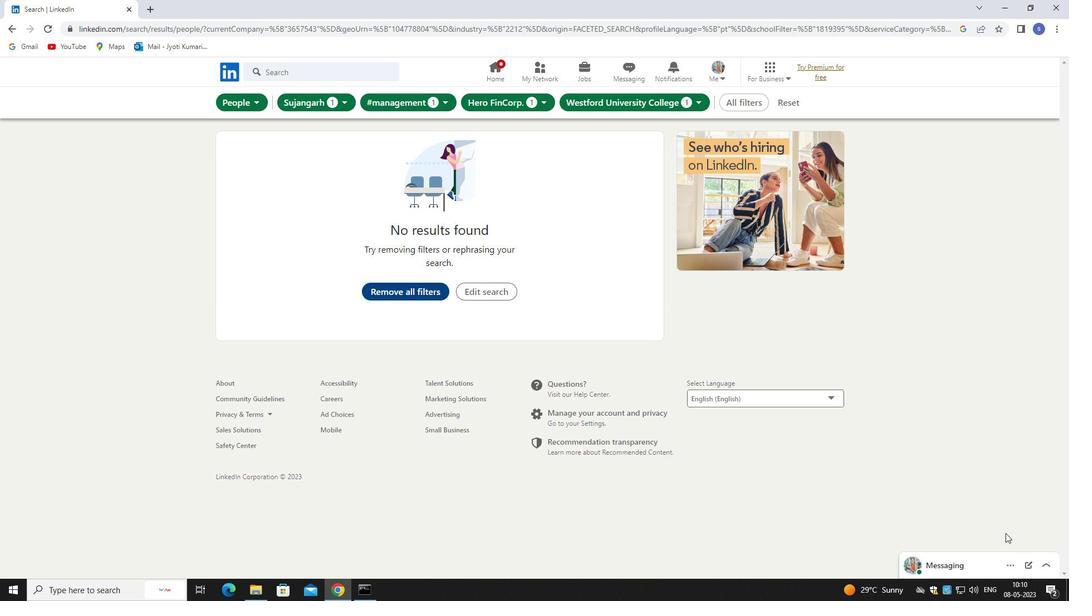 
